 Task: Add in the project WolfTech a sprint 'Hyperspace'.
Action: Mouse moved to (268, 80)
Screenshot: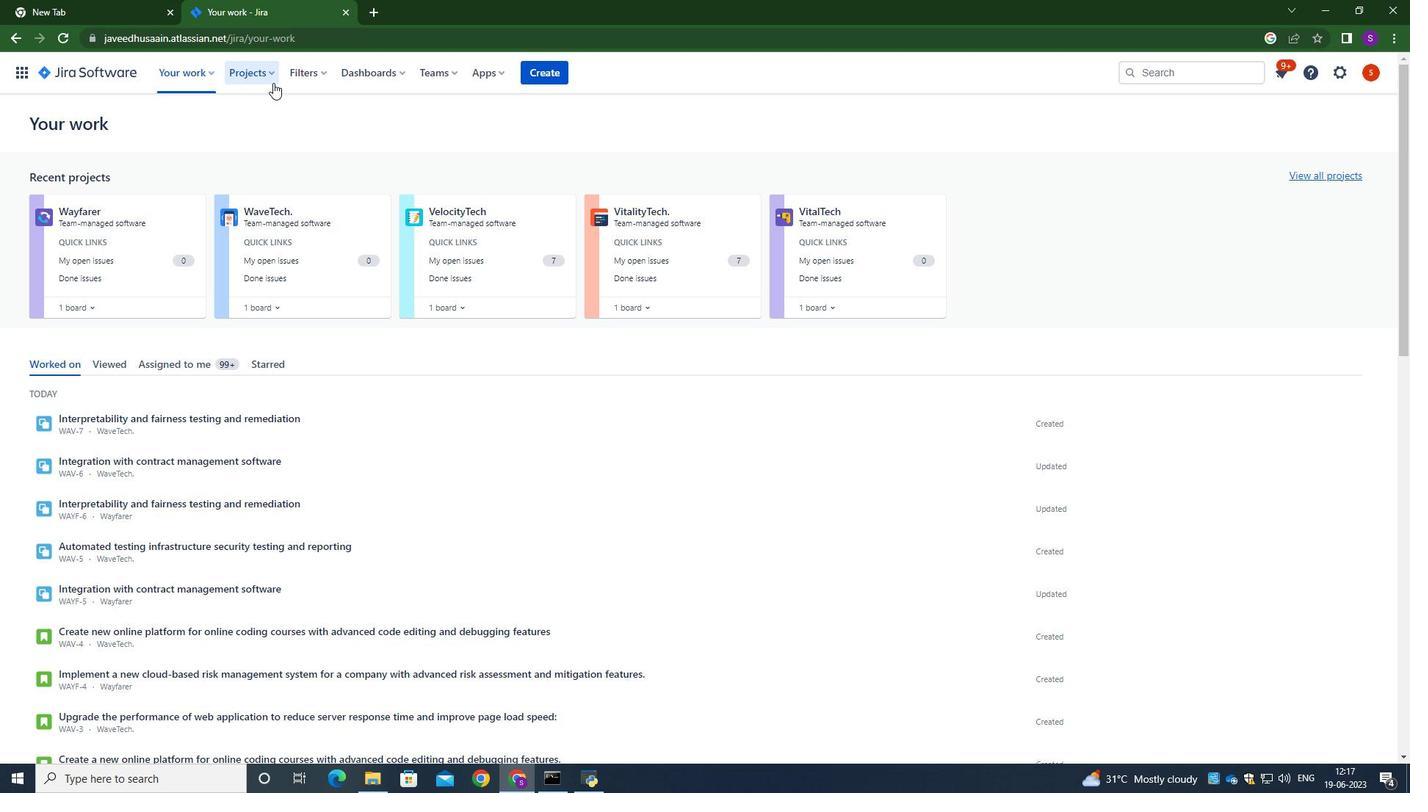
Action: Mouse pressed left at (268, 80)
Screenshot: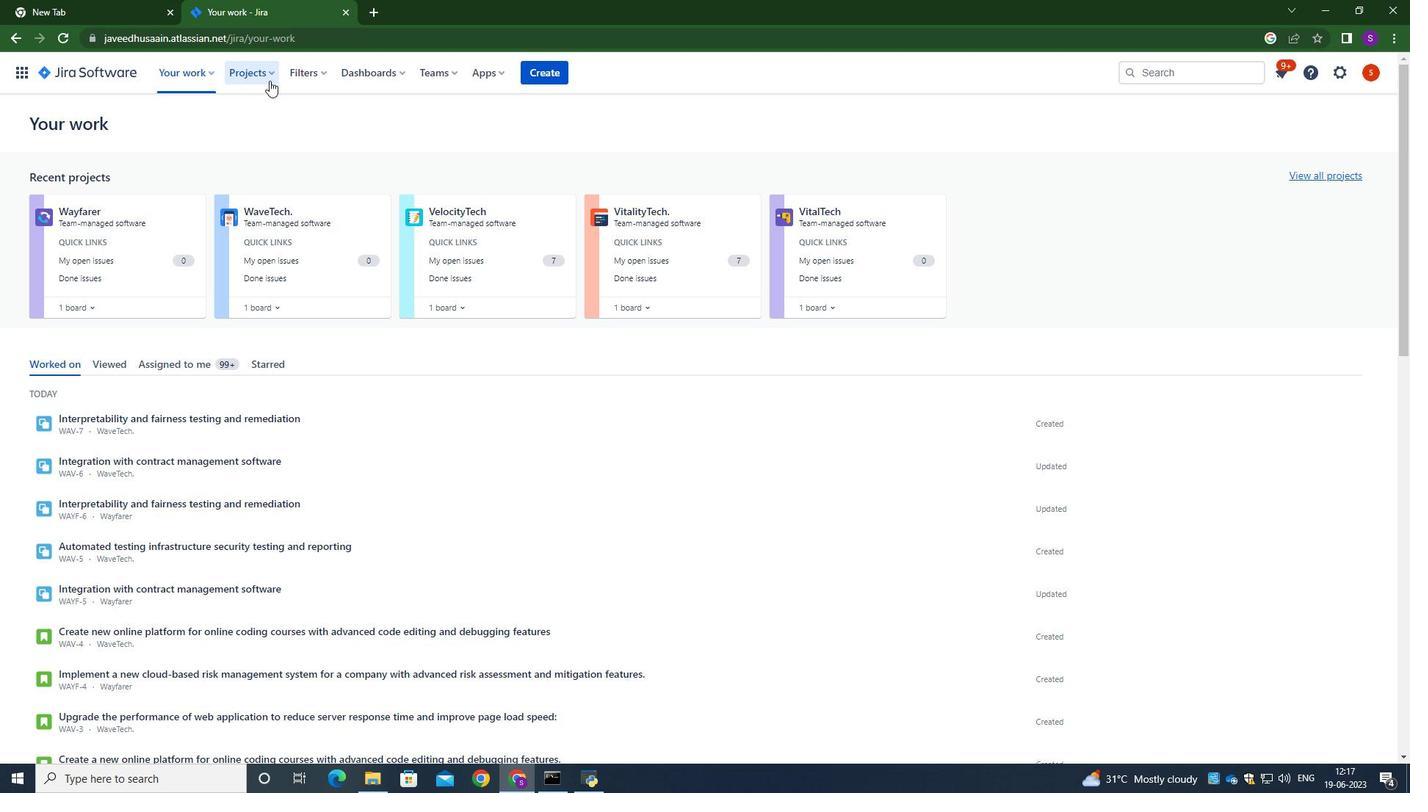 
Action: Mouse moved to (299, 152)
Screenshot: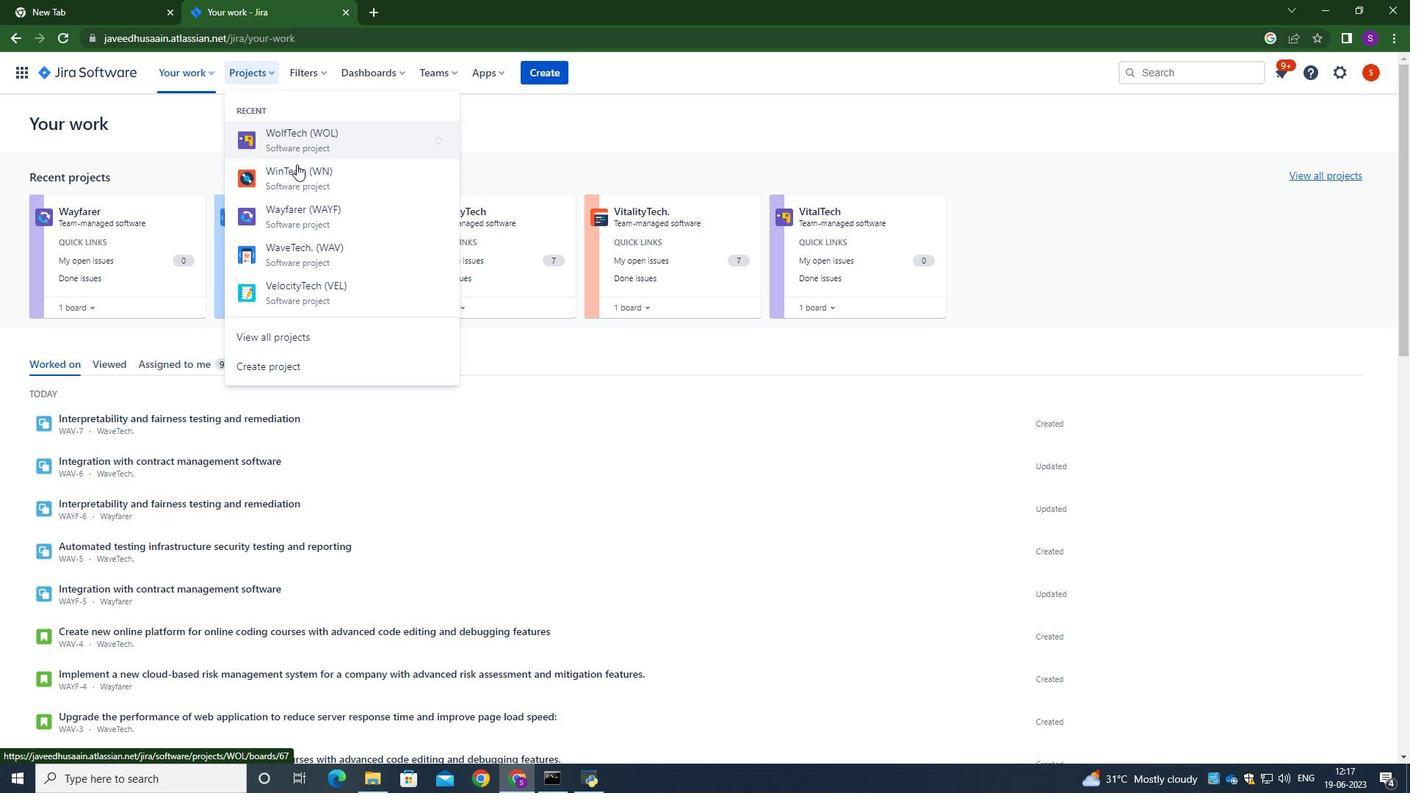 
Action: Mouse pressed left at (299, 152)
Screenshot: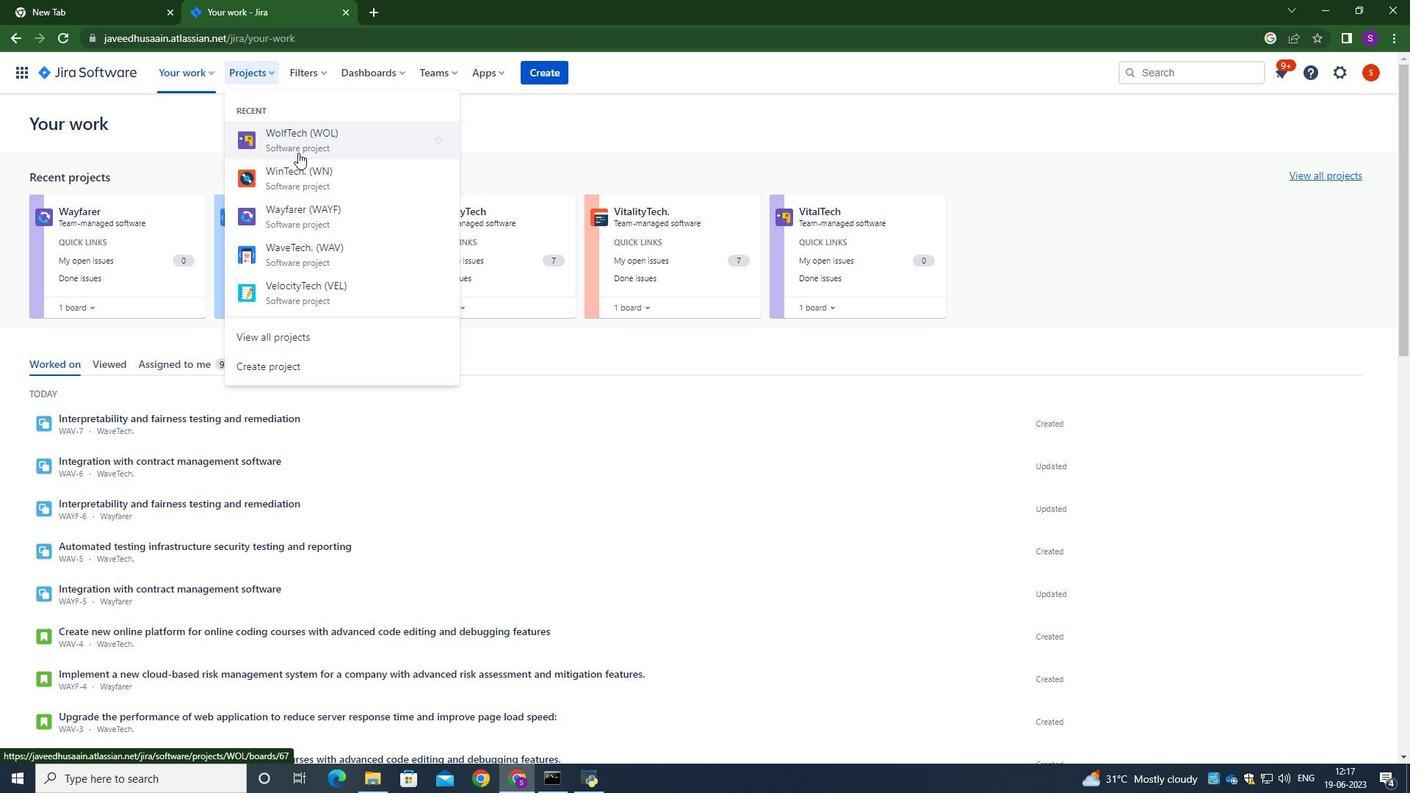 
Action: Mouse moved to (85, 229)
Screenshot: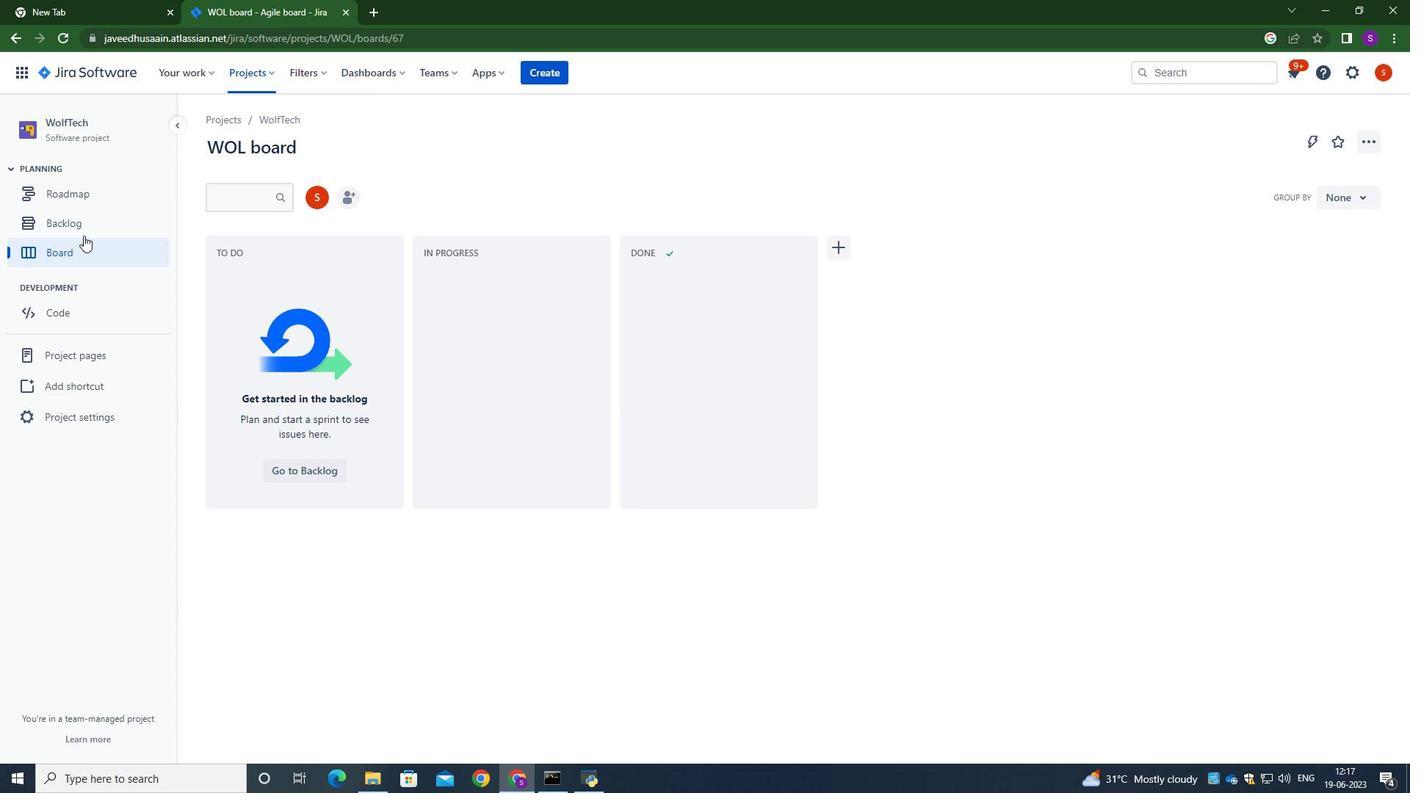 
Action: Mouse pressed left at (85, 229)
Screenshot: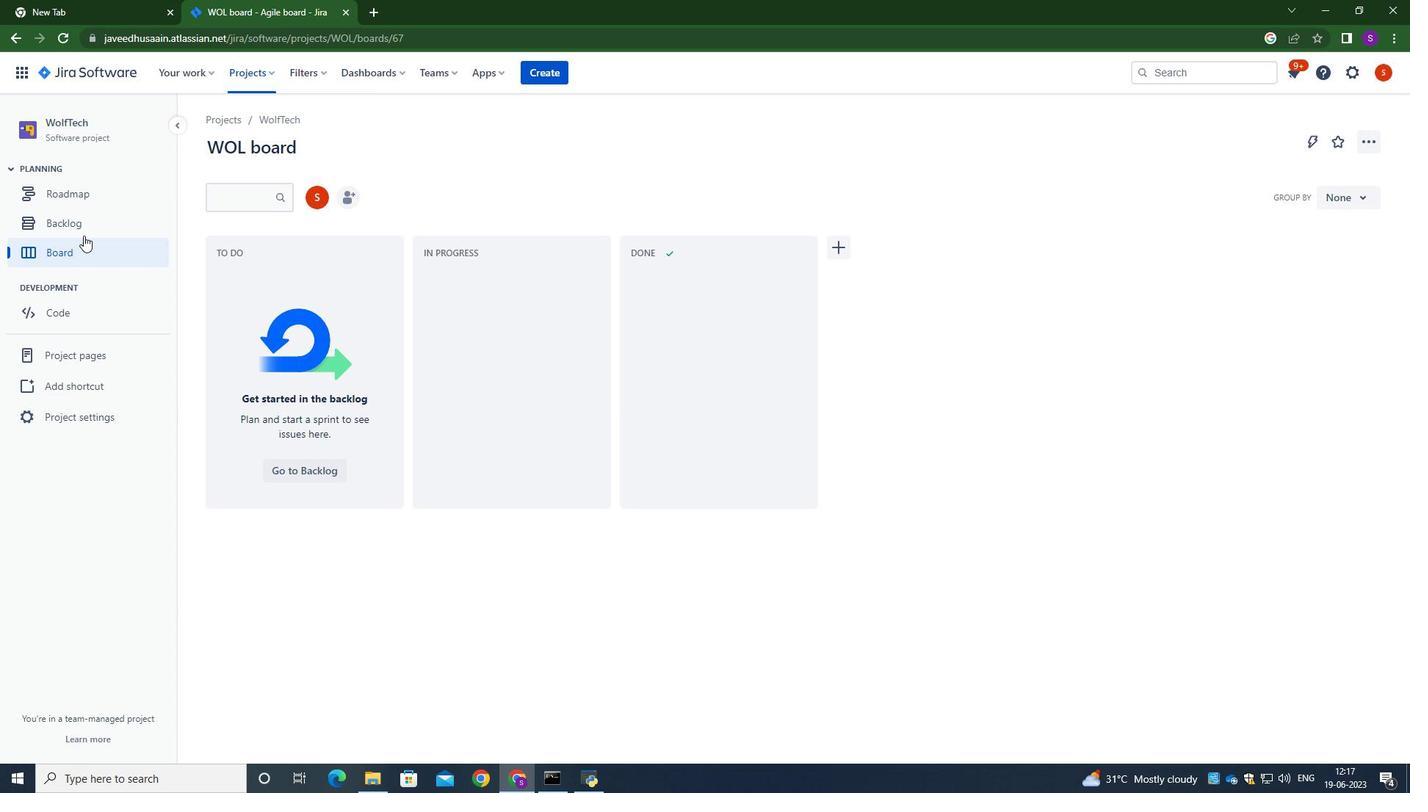 
Action: Mouse moved to (457, 276)
Screenshot: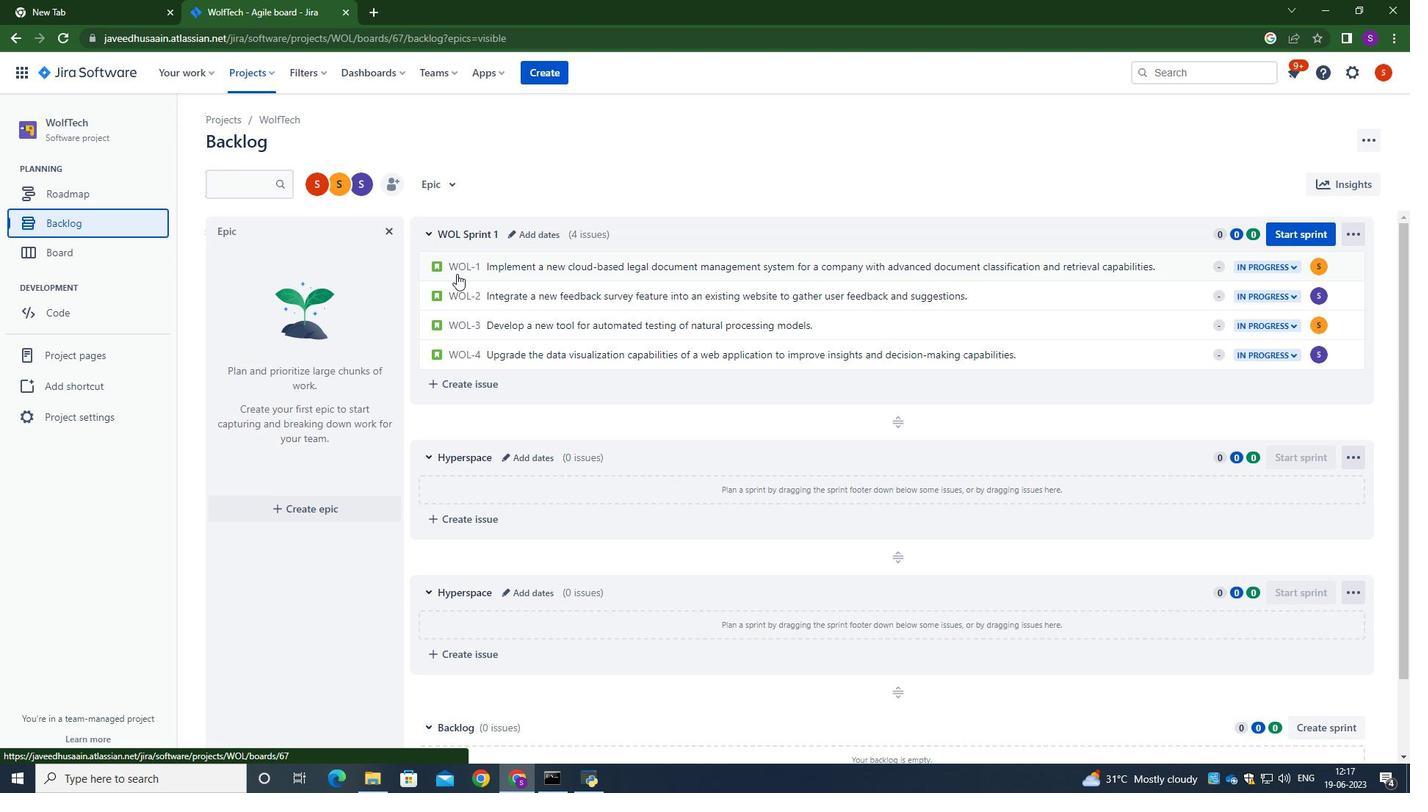 
Action: Mouse scrolled (457, 276) with delta (0, 0)
Screenshot: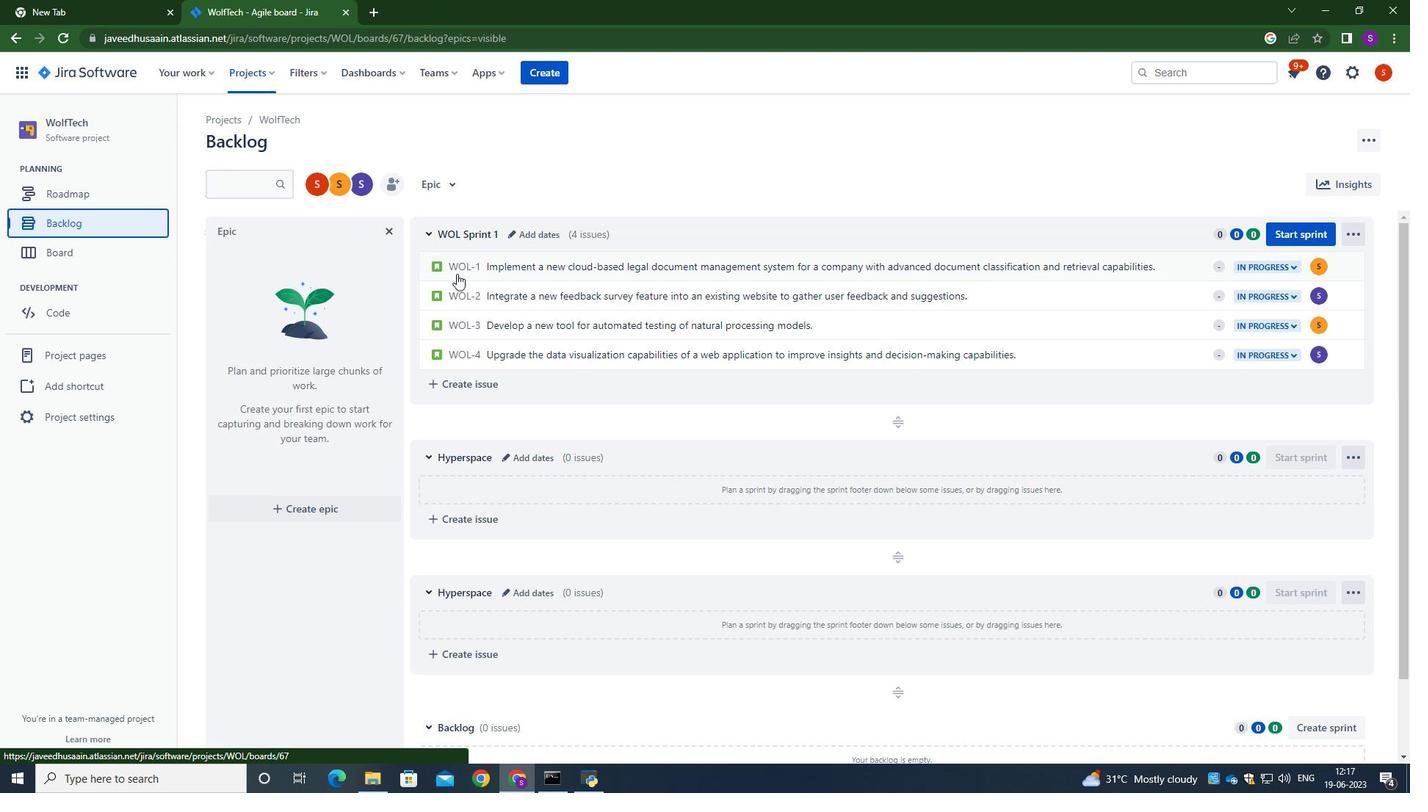 
Action: Mouse moved to (458, 277)
Screenshot: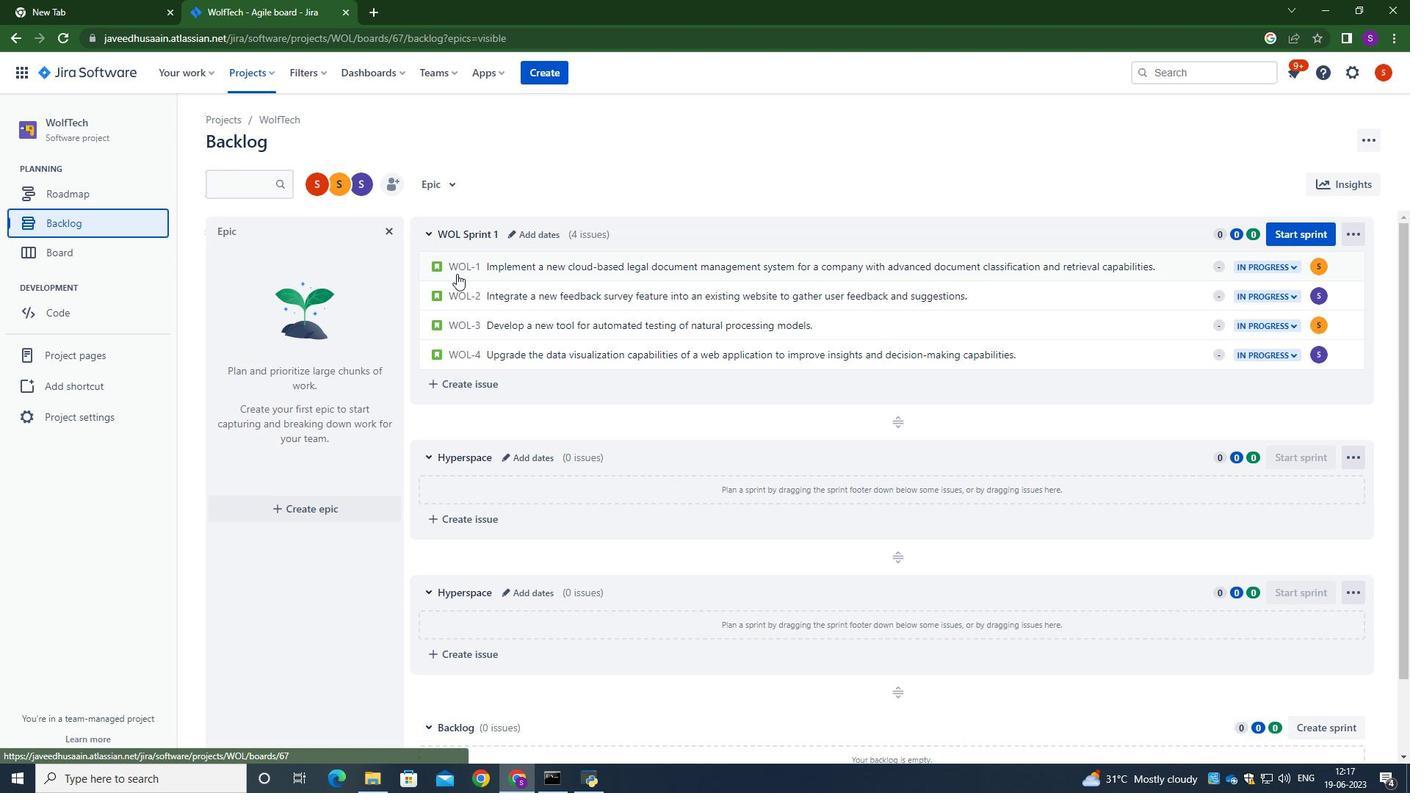 
Action: Mouse scrolled (458, 276) with delta (0, 0)
Screenshot: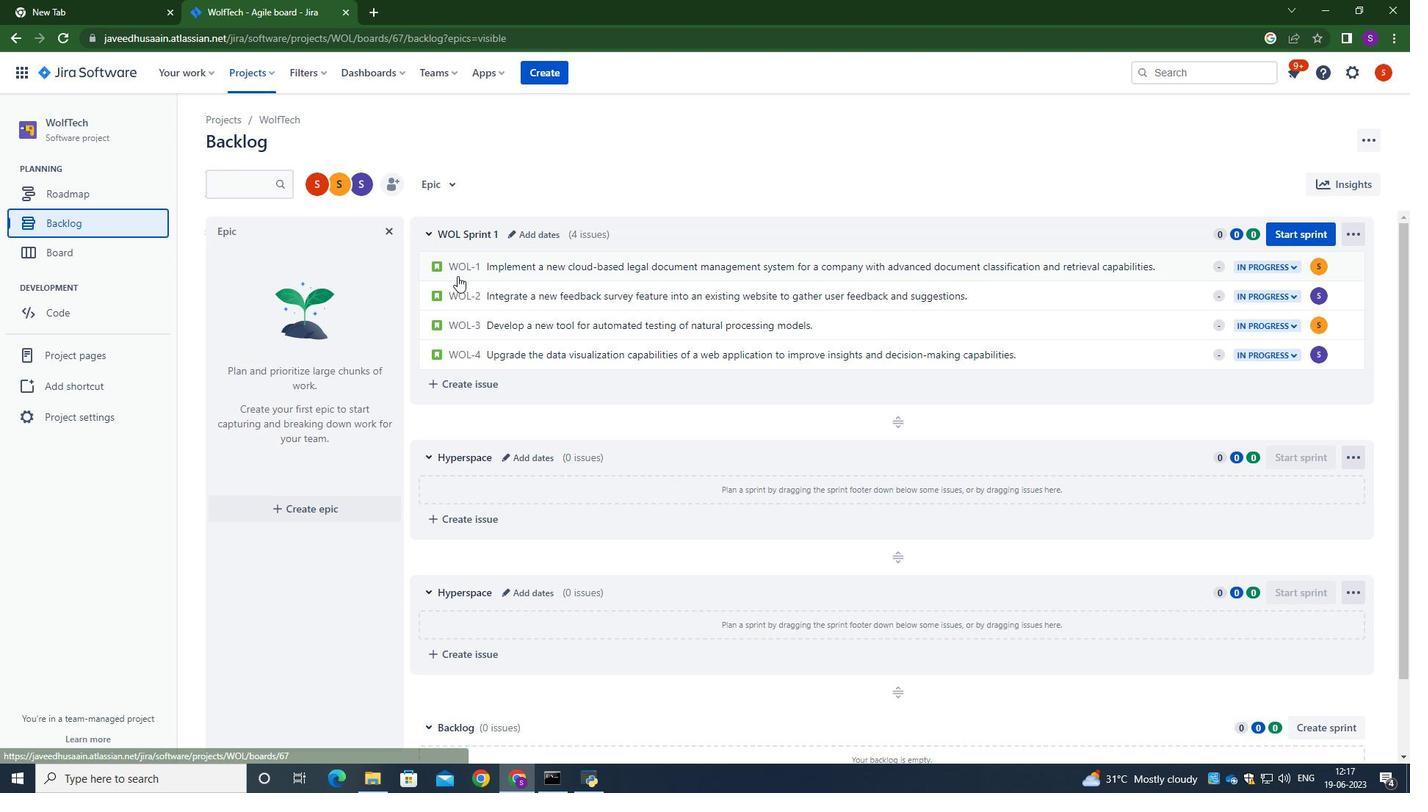 
Action: Mouse scrolled (458, 276) with delta (0, 0)
Screenshot: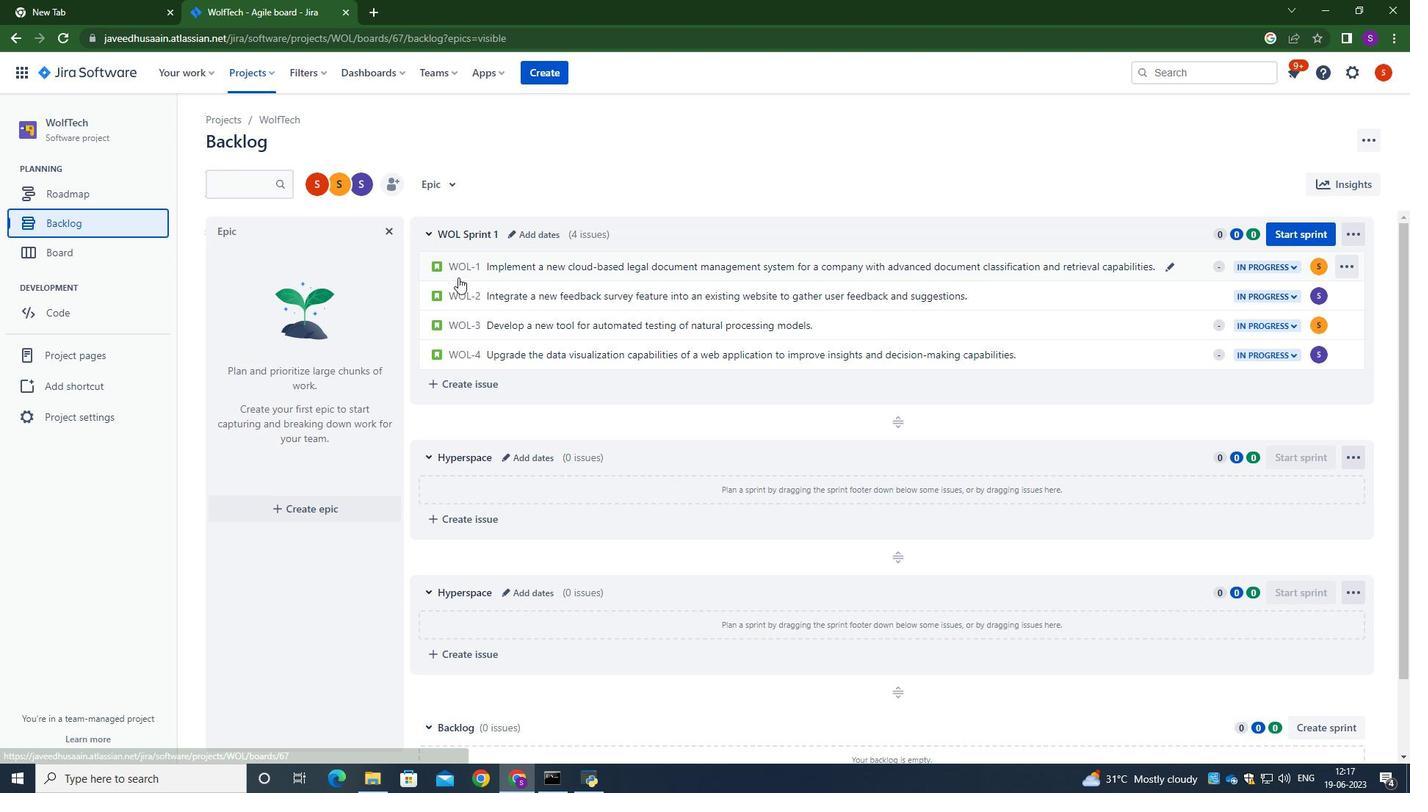 
Action: Mouse moved to (465, 292)
Screenshot: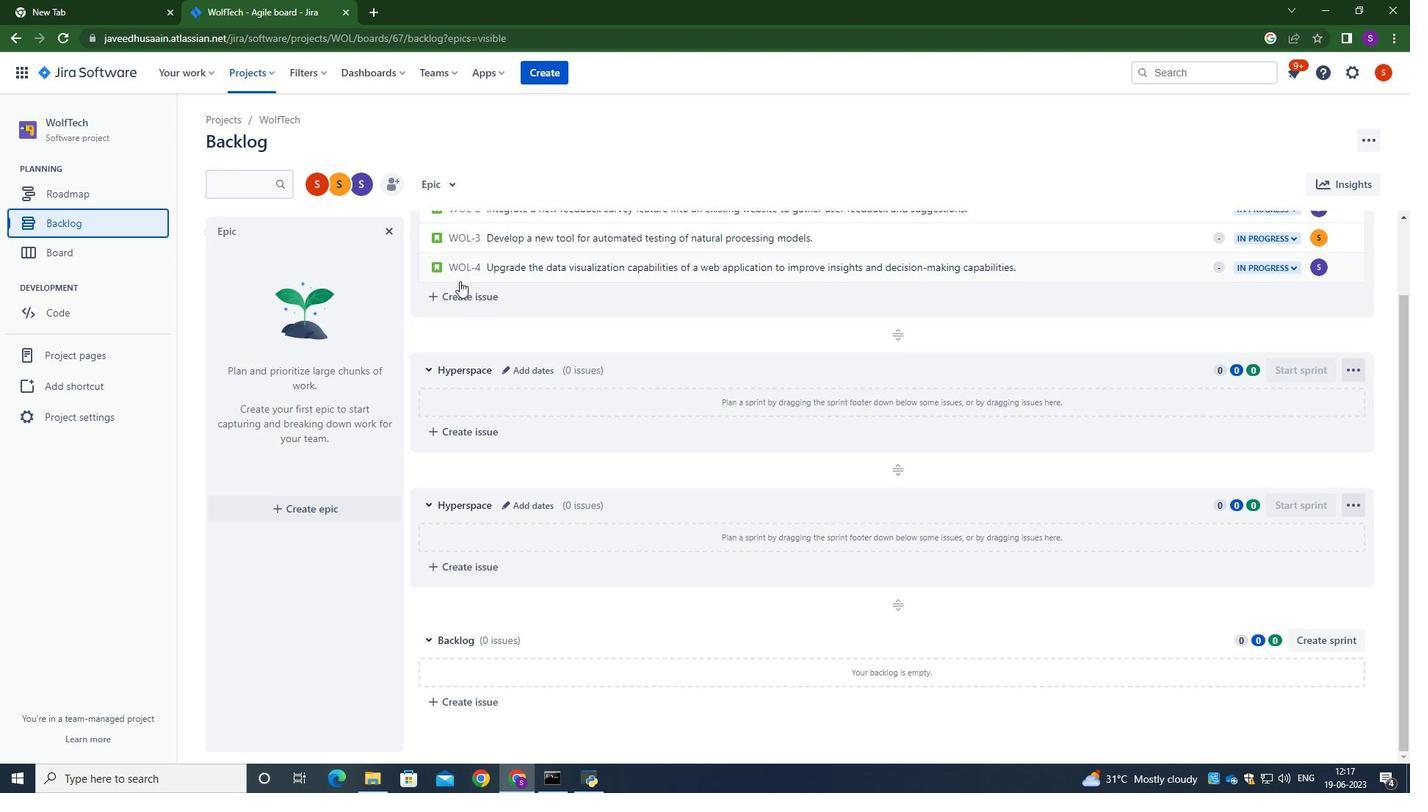
Action: Mouse scrolled (465, 291) with delta (0, 0)
Screenshot: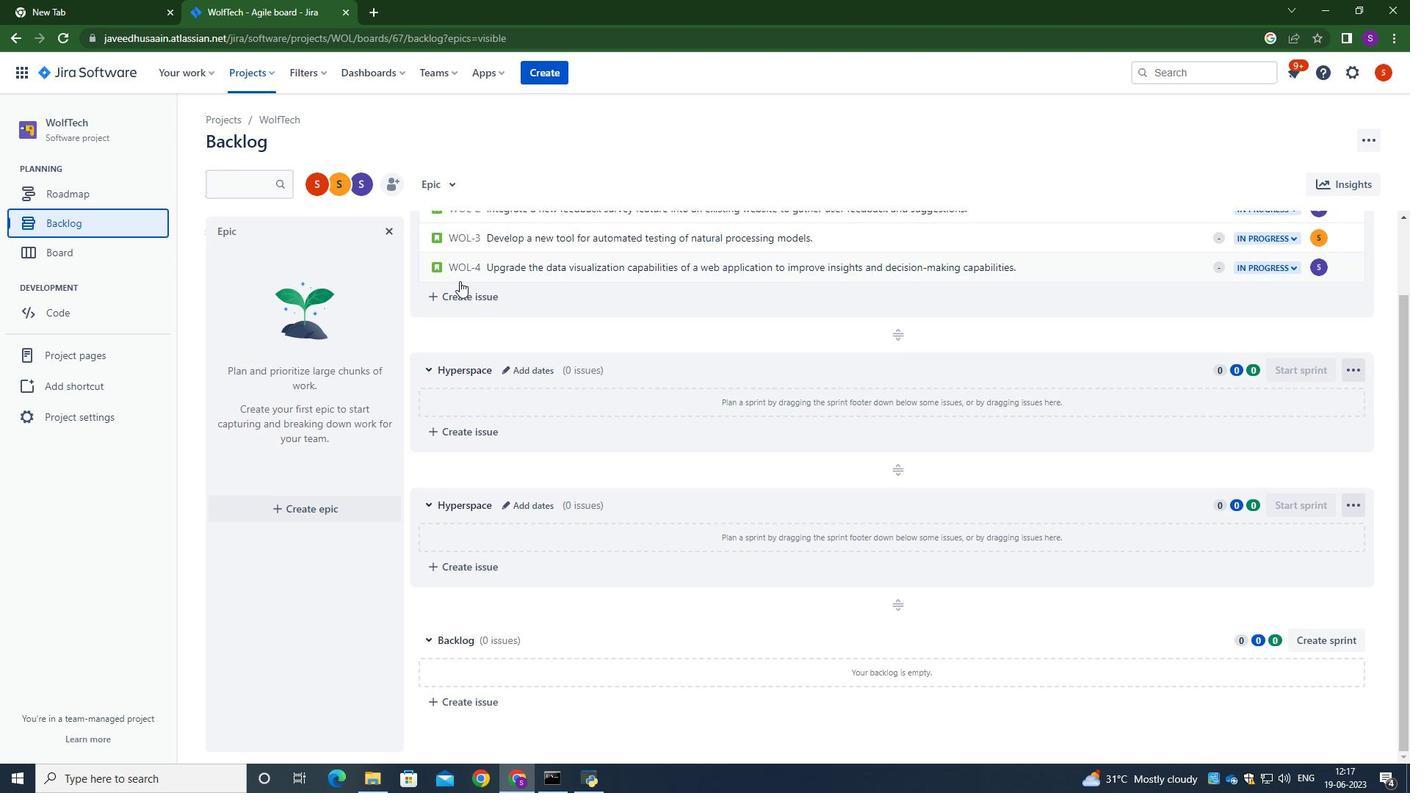 
Action: Mouse moved to (468, 296)
Screenshot: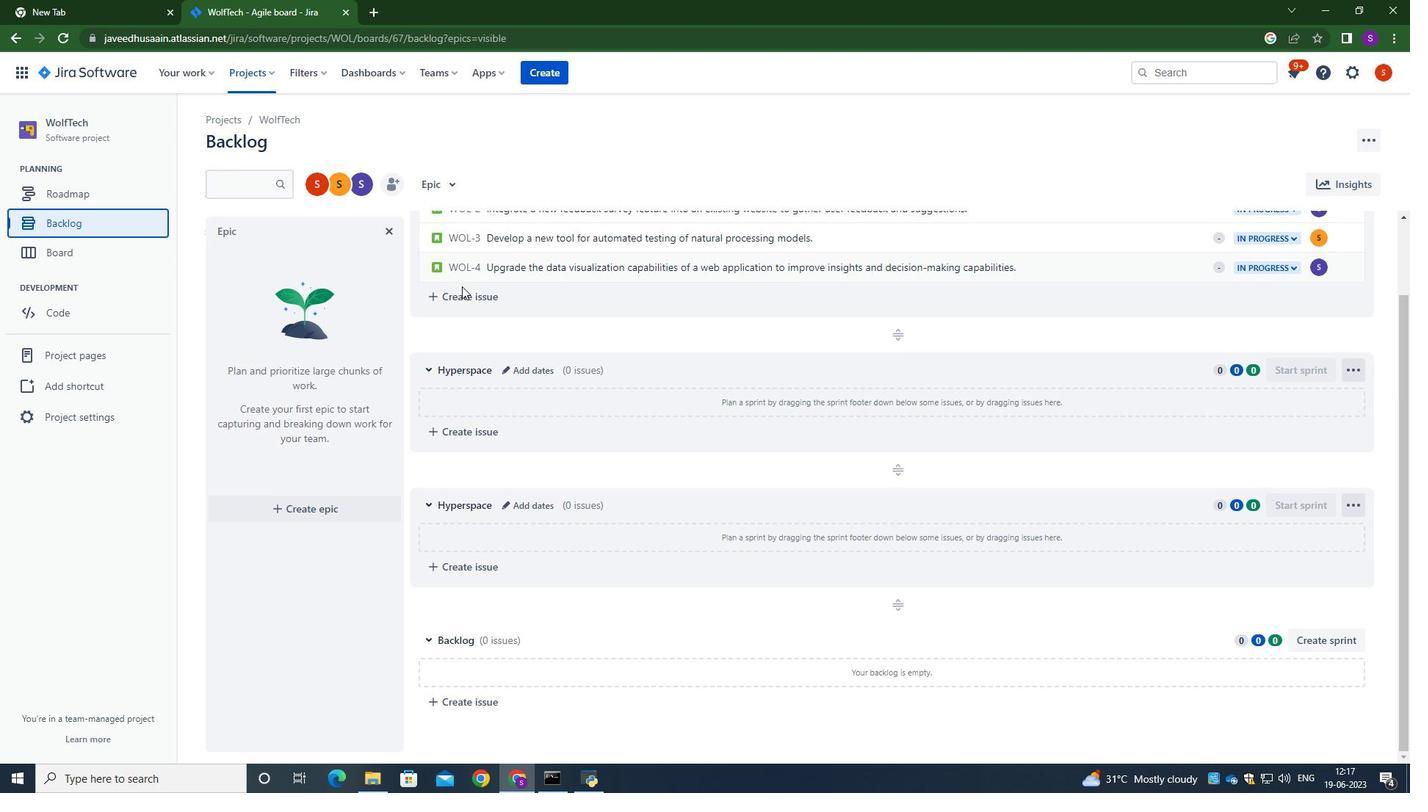 
Action: Mouse scrolled (468, 296) with delta (0, 0)
Screenshot: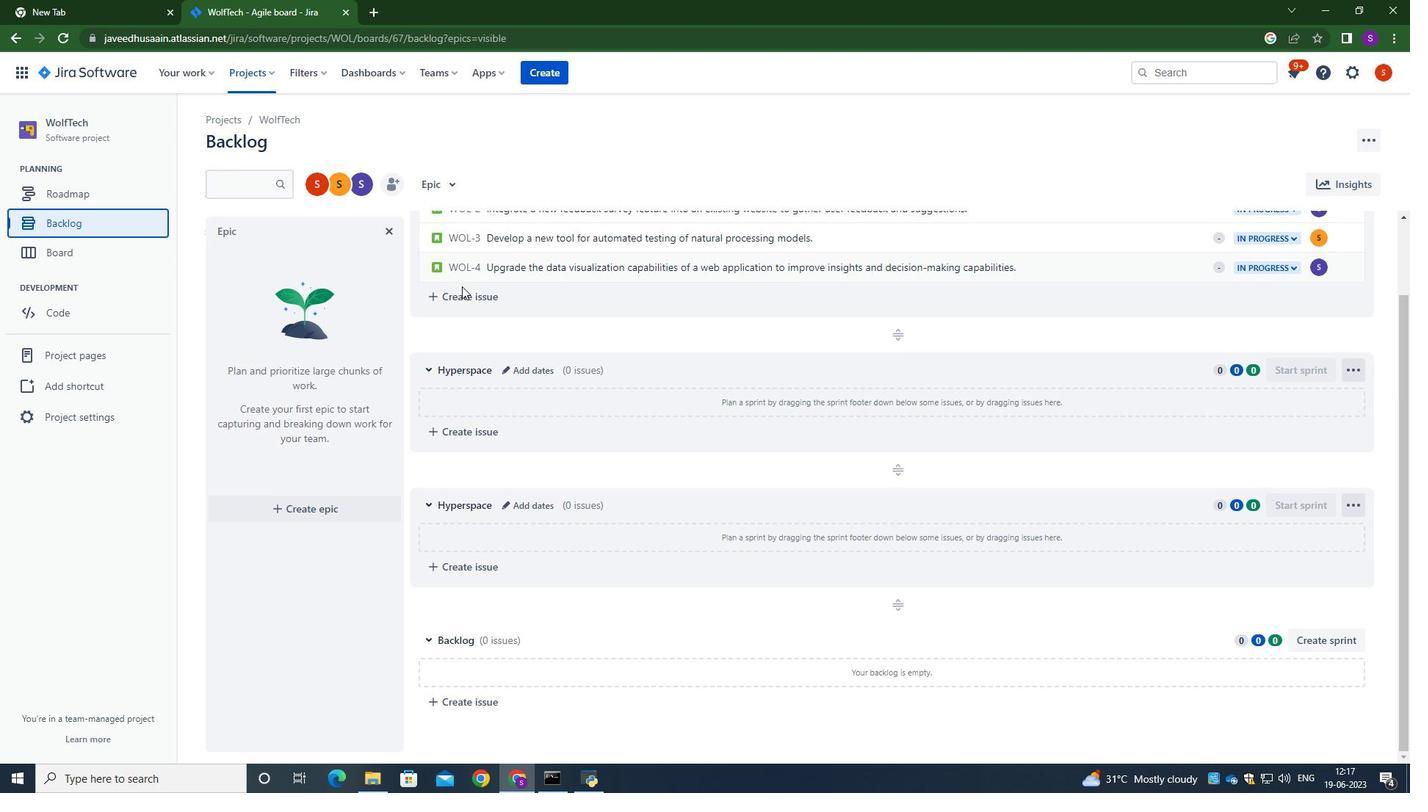 
Action: Mouse moved to (1325, 639)
Screenshot: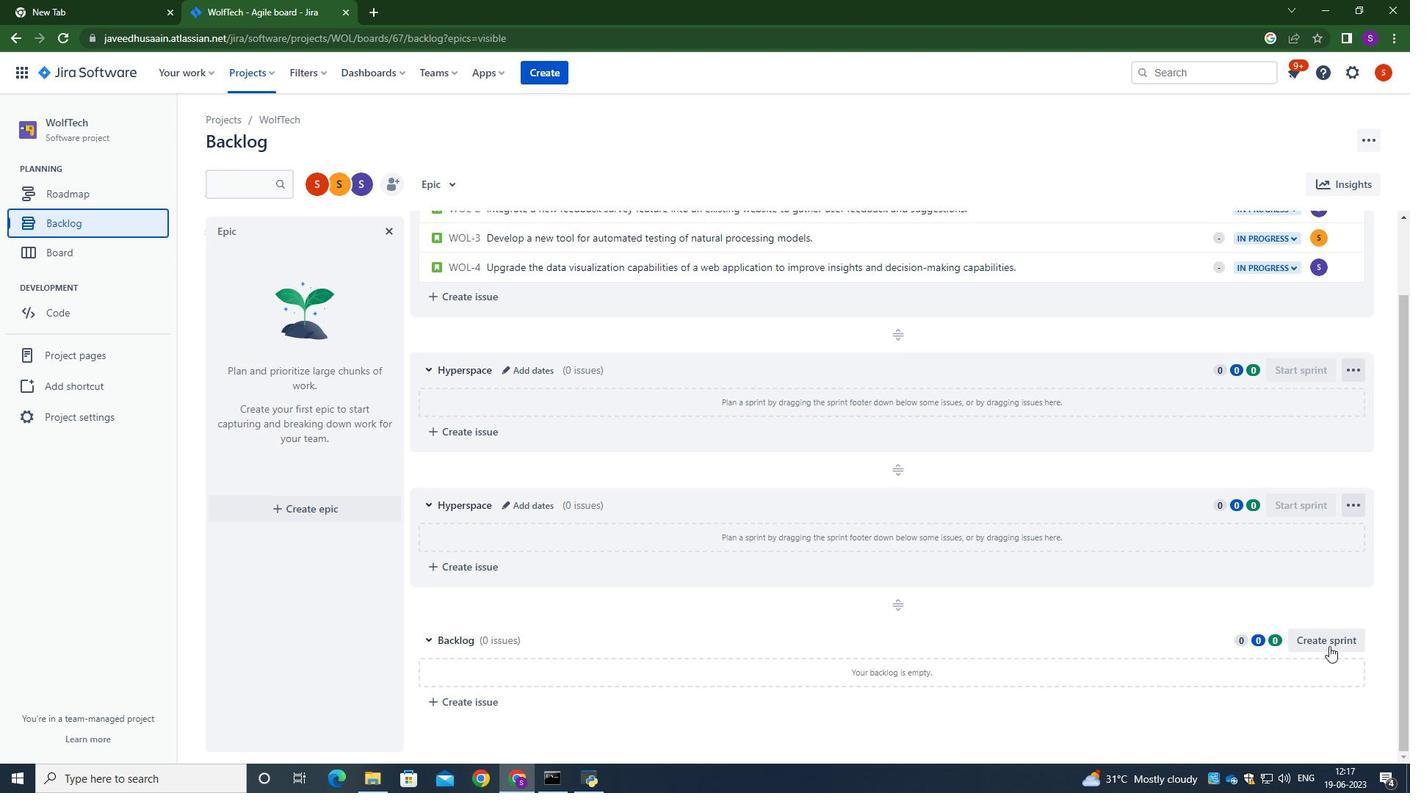 
Action: Mouse pressed left at (1325, 639)
Screenshot: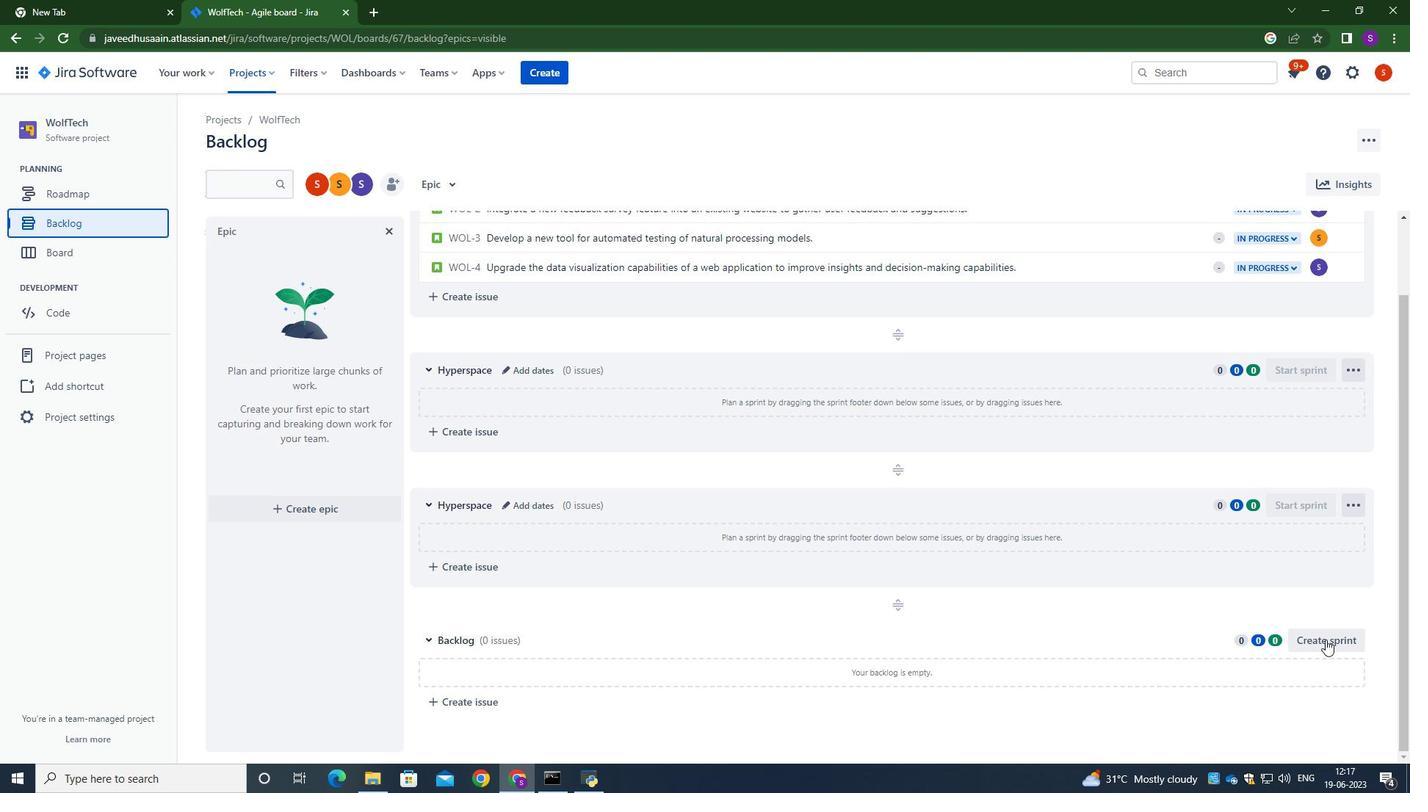 
Action: Mouse moved to (518, 642)
Screenshot: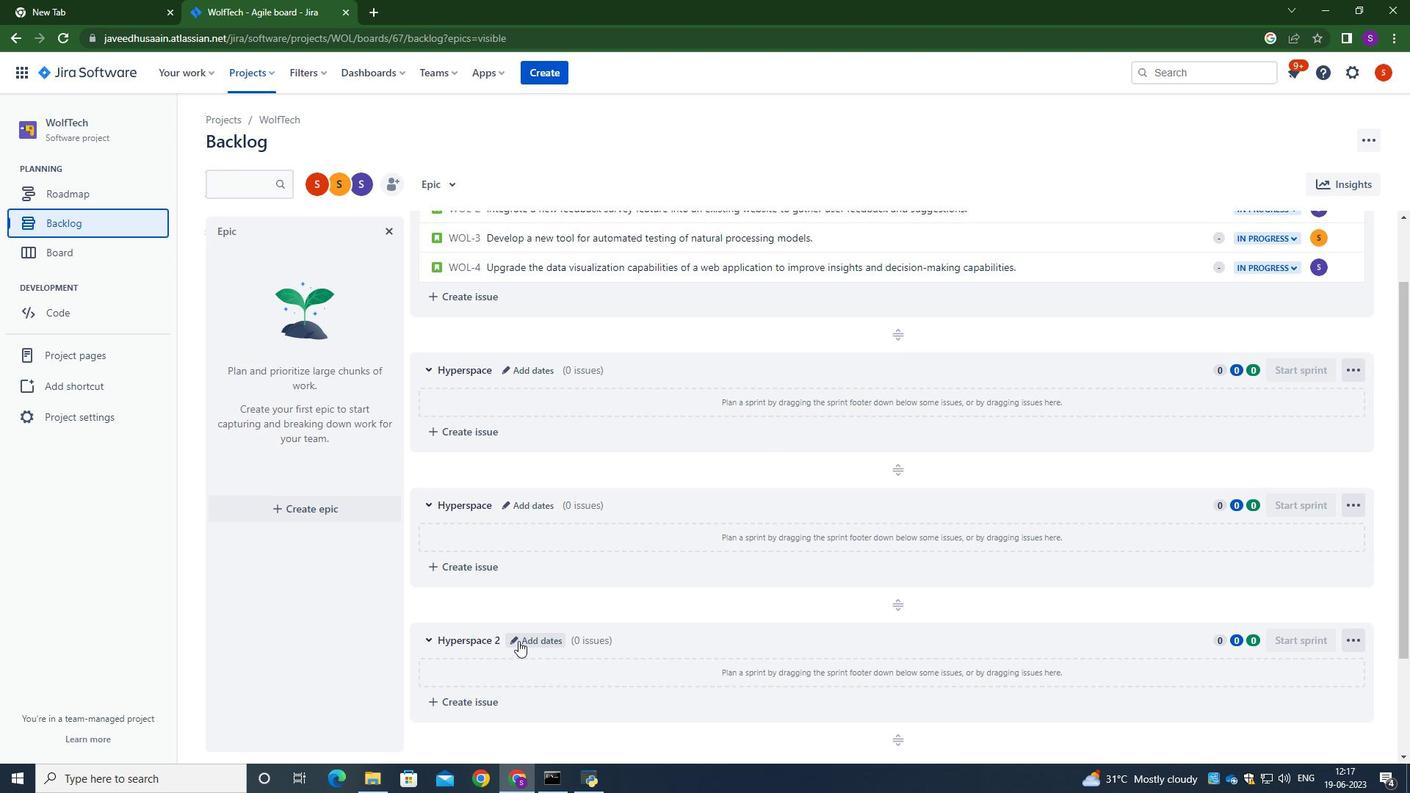 
Action: Mouse pressed left at (518, 642)
Screenshot: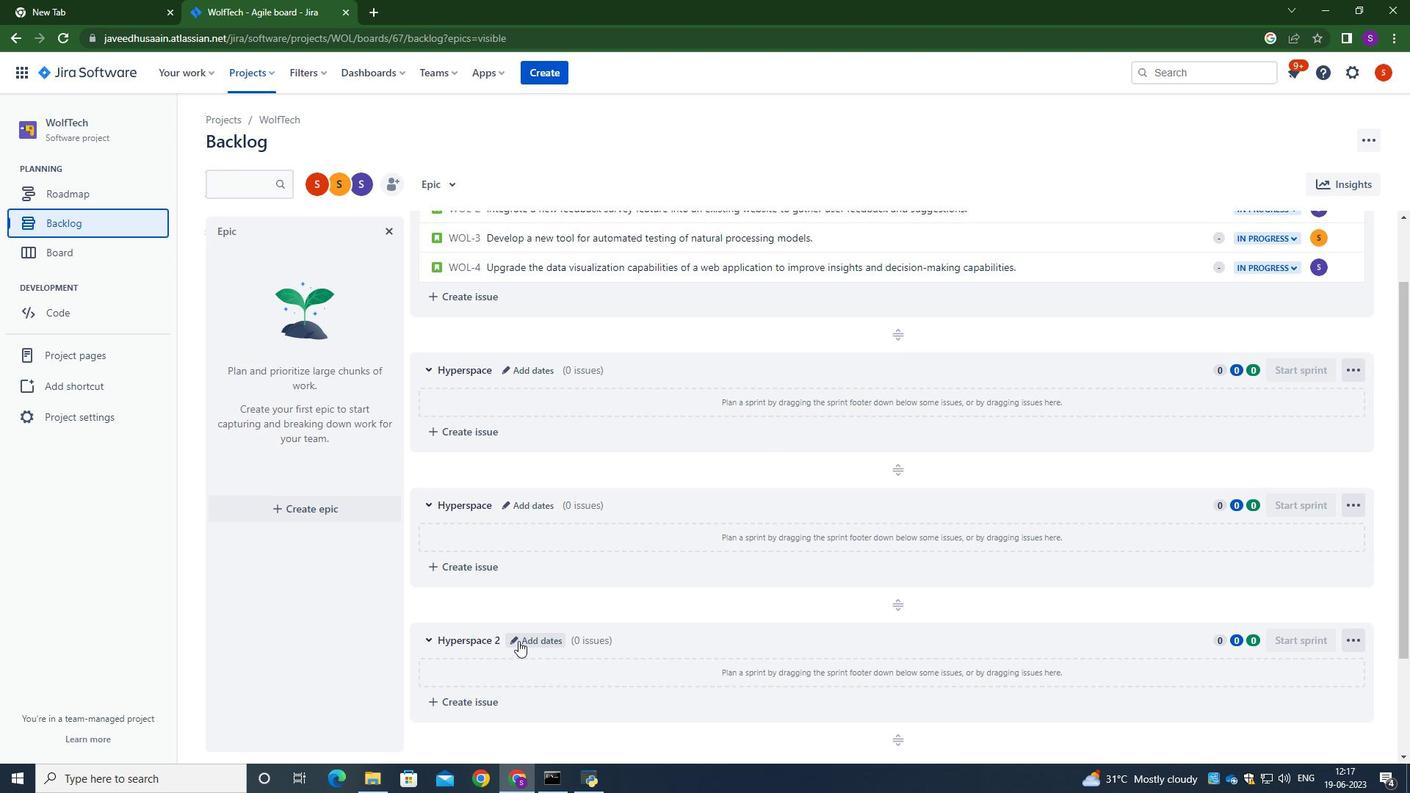 
Action: Mouse moved to (613, 174)
Screenshot: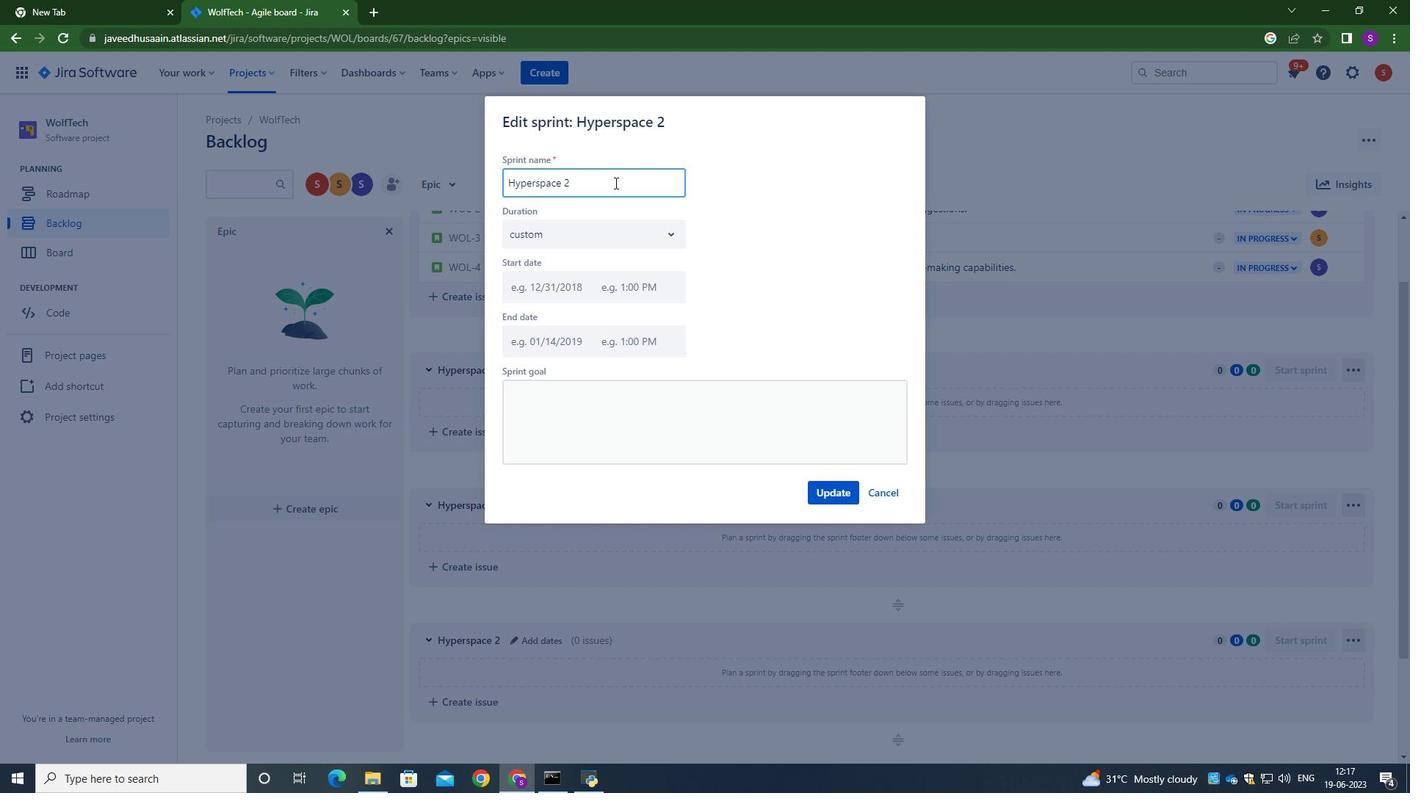 
Action: Key pressed <Key.backspace><Key.backspace><Key.backspace>e
Screenshot: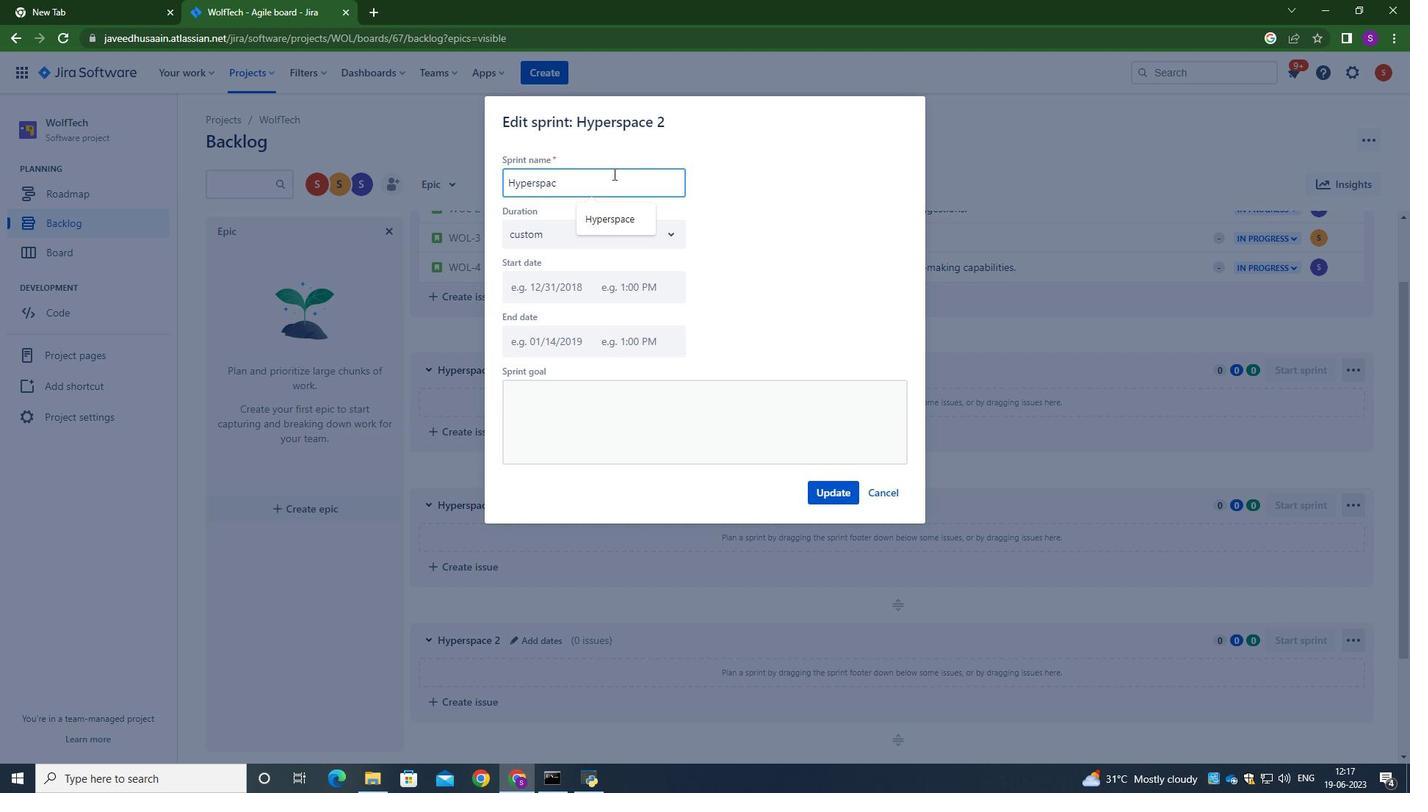 
Action: Mouse moved to (820, 502)
Screenshot: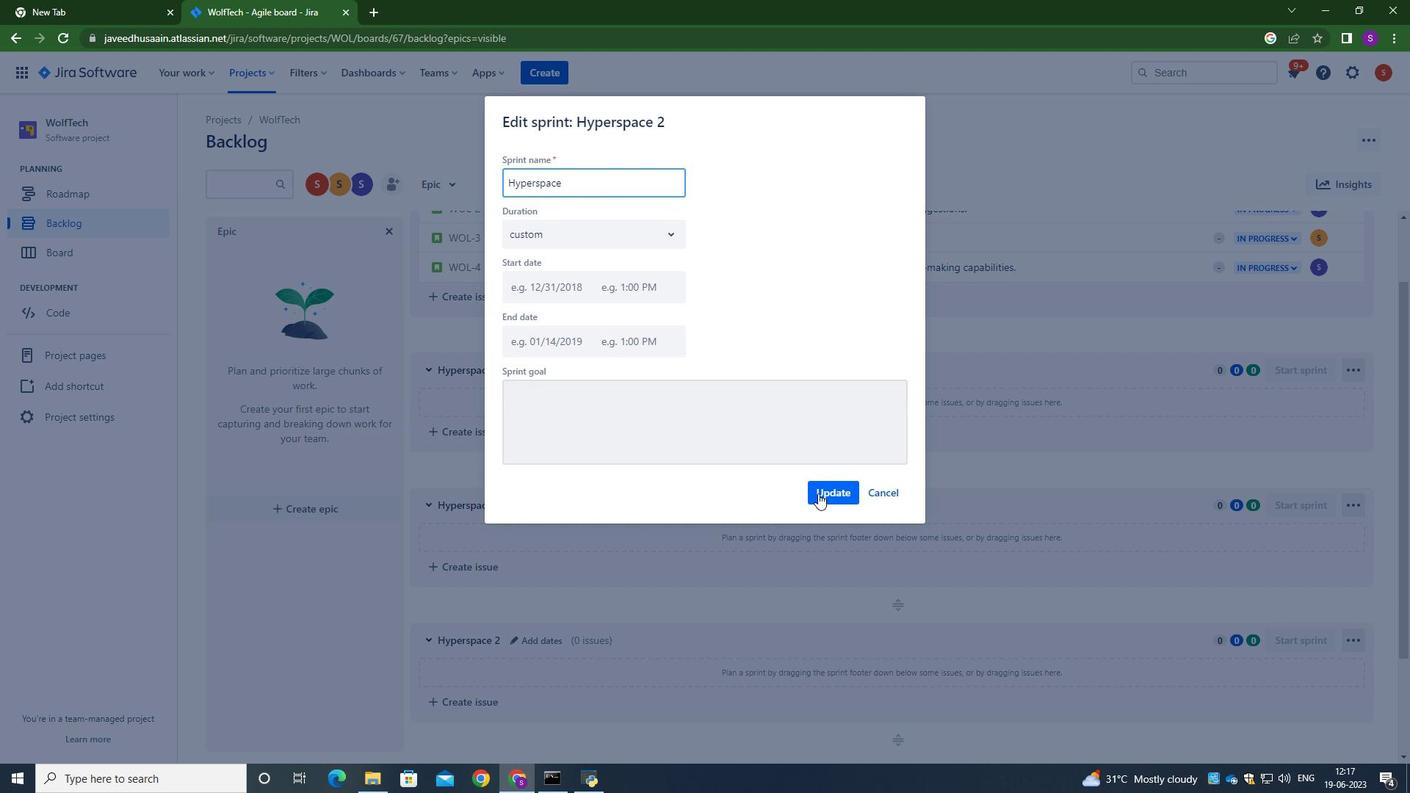 
Action: Mouse pressed left at (820, 502)
Screenshot: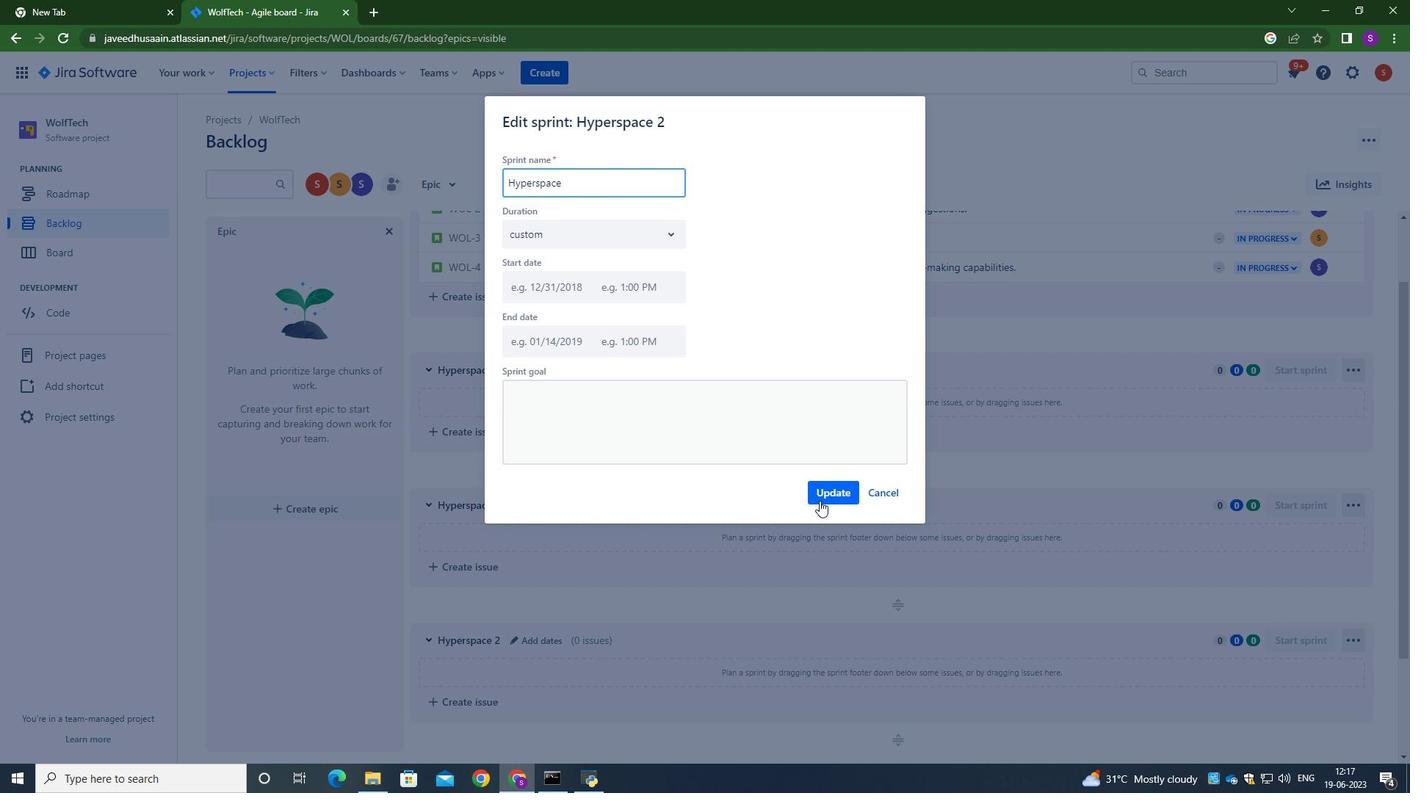 
Action: Mouse moved to (991, 401)
Screenshot: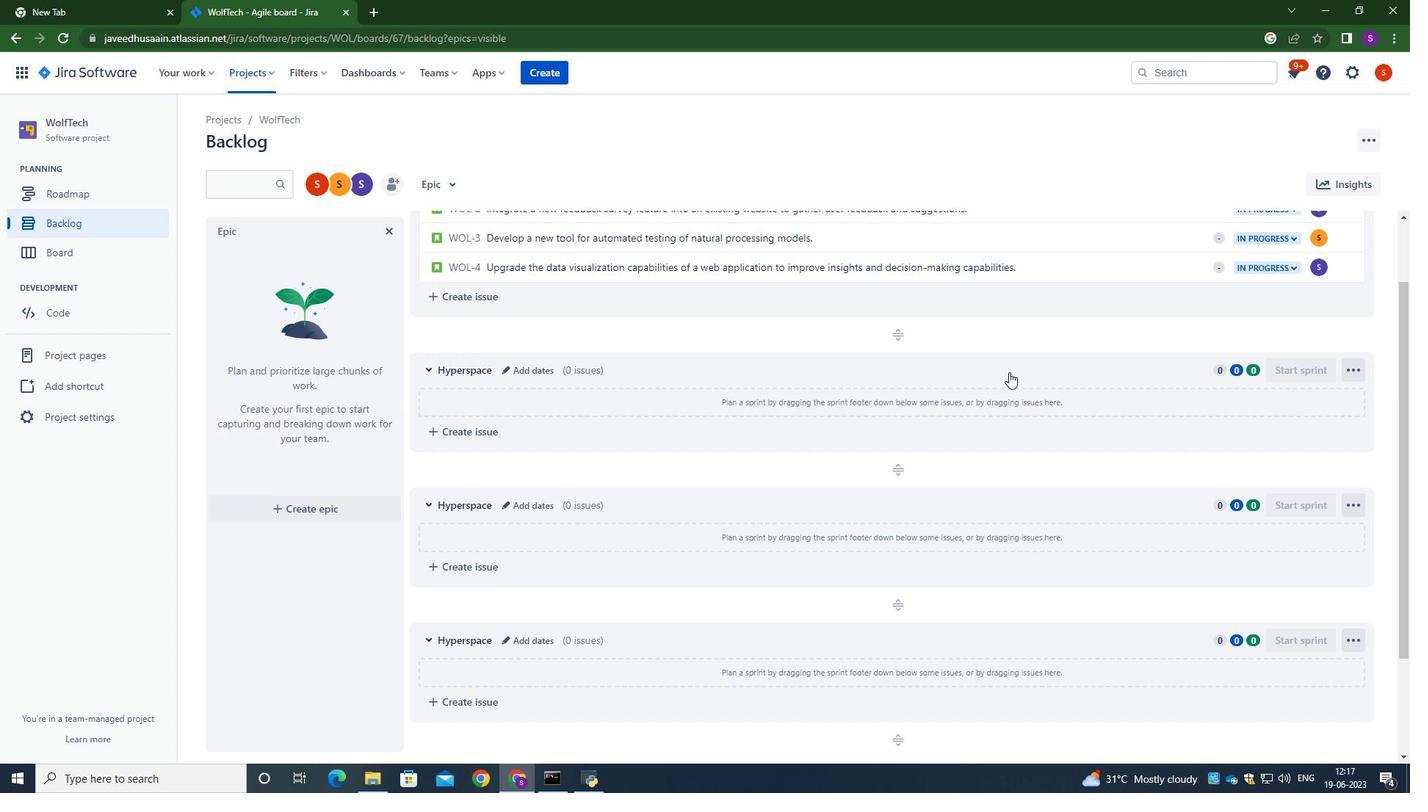 
Action: Mouse scrolled (991, 400) with delta (0, 0)
Screenshot: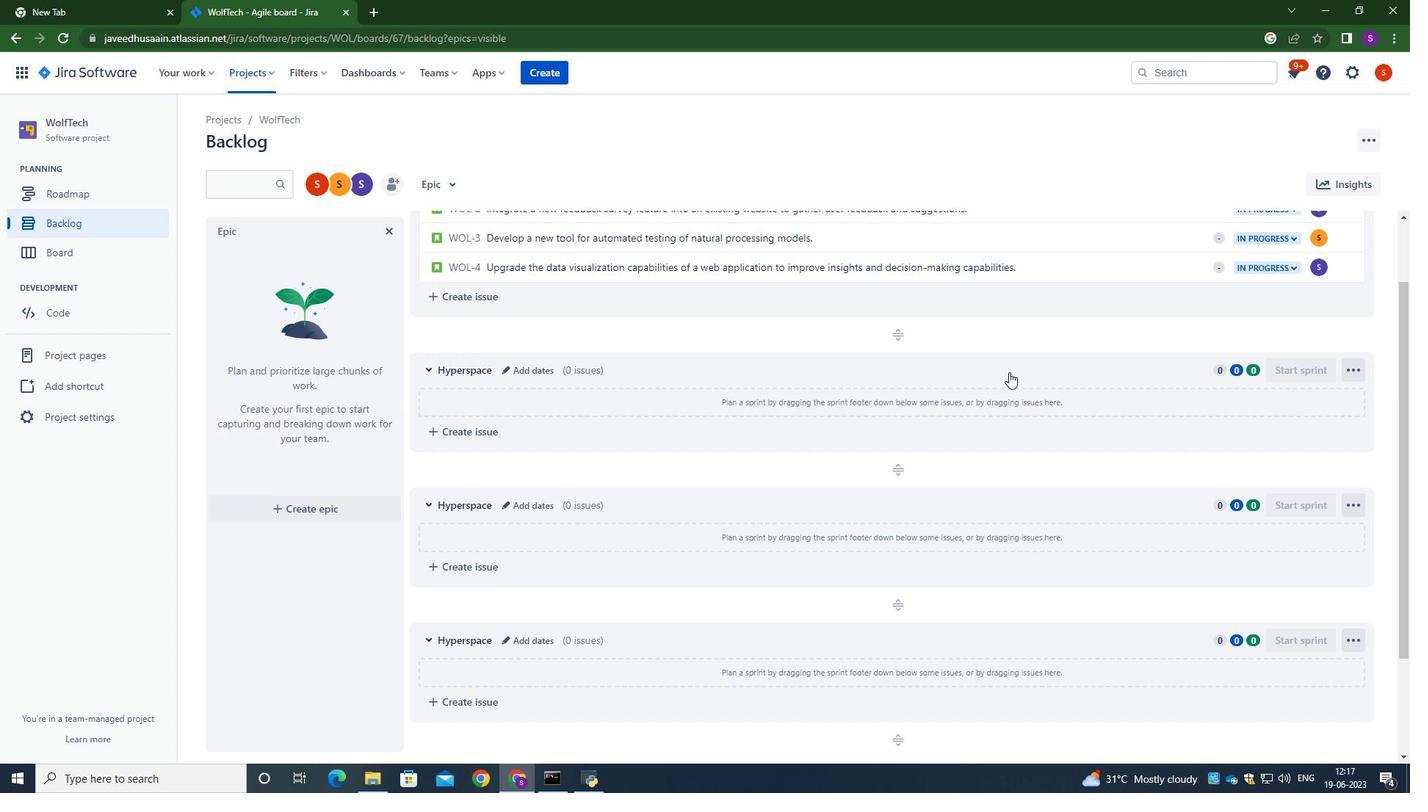 
Action: Mouse moved to (979, 416)
Screenshot: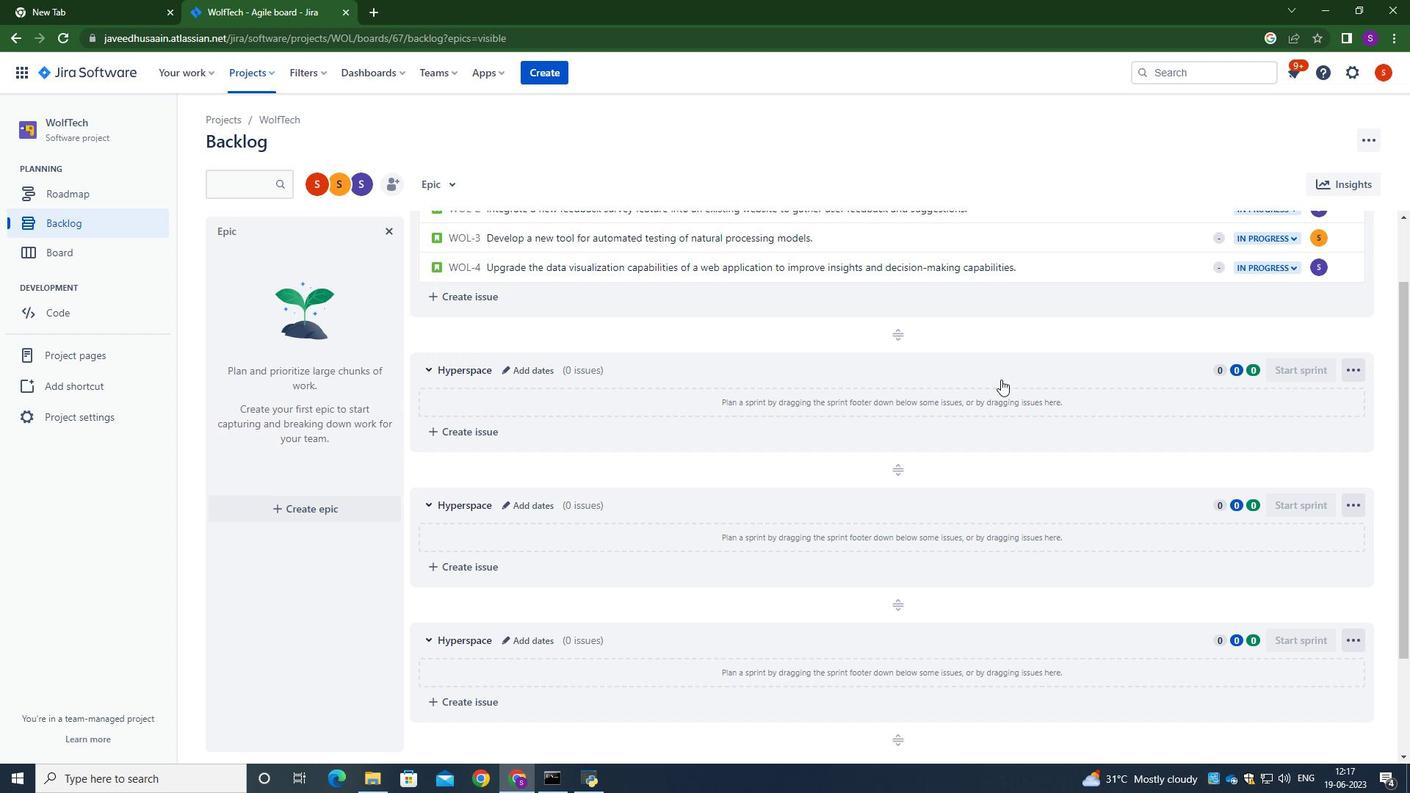 
Action: Mouse scrolled (979, 415) with delta (0, 0)
Screenshot: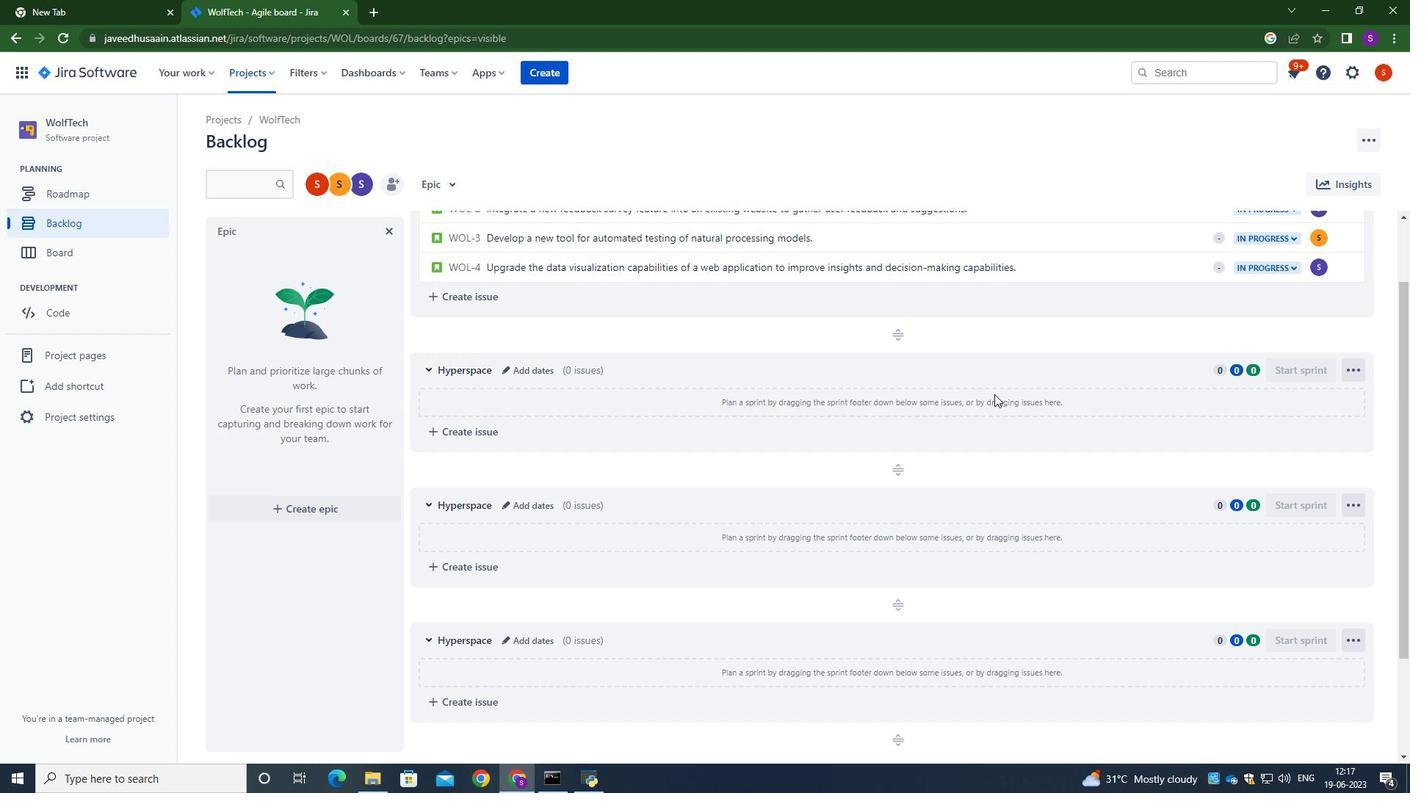 
Action: Mouse moved to (977, 418)
Screenshot: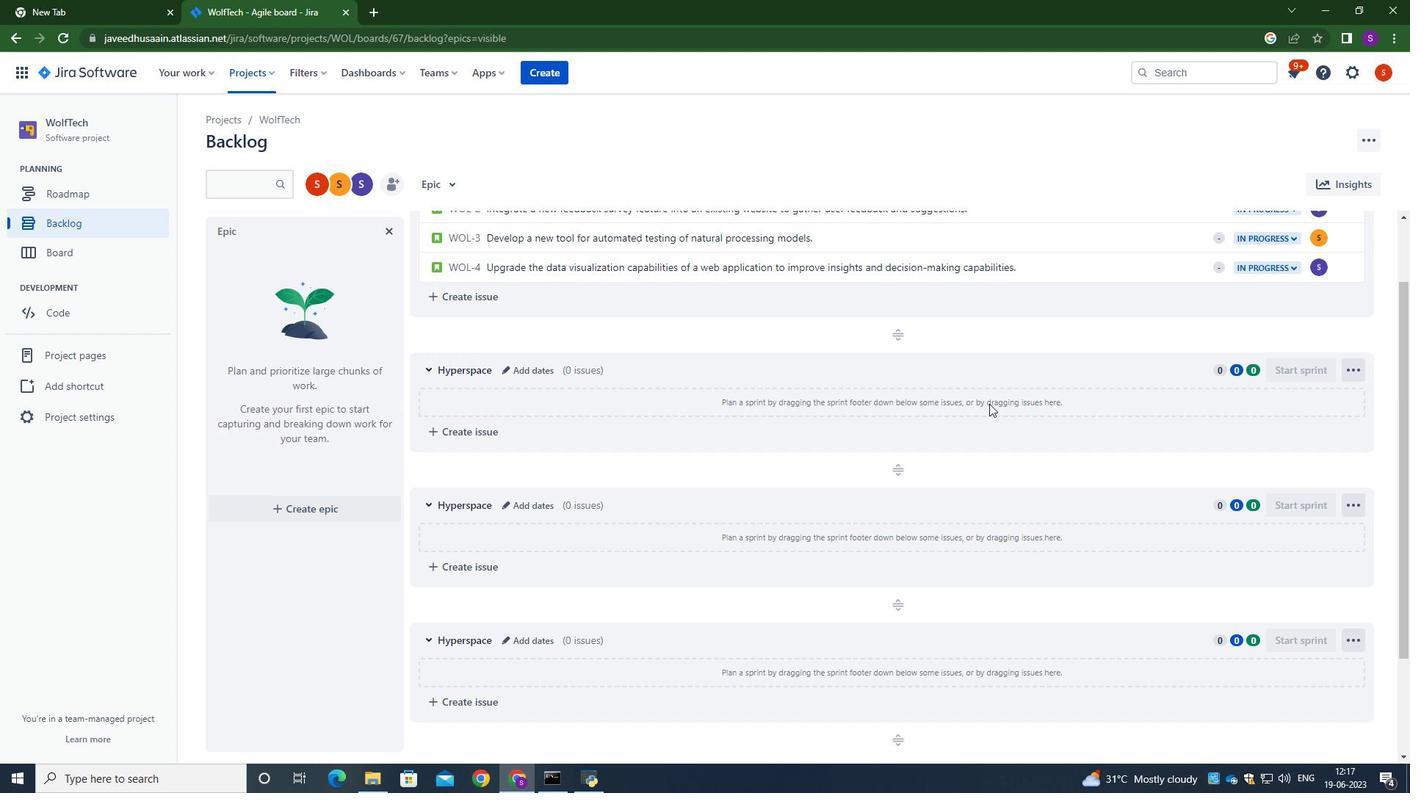 
Action: Mouse scrolled (977, 417) with delta (0, 0)
Screenshot: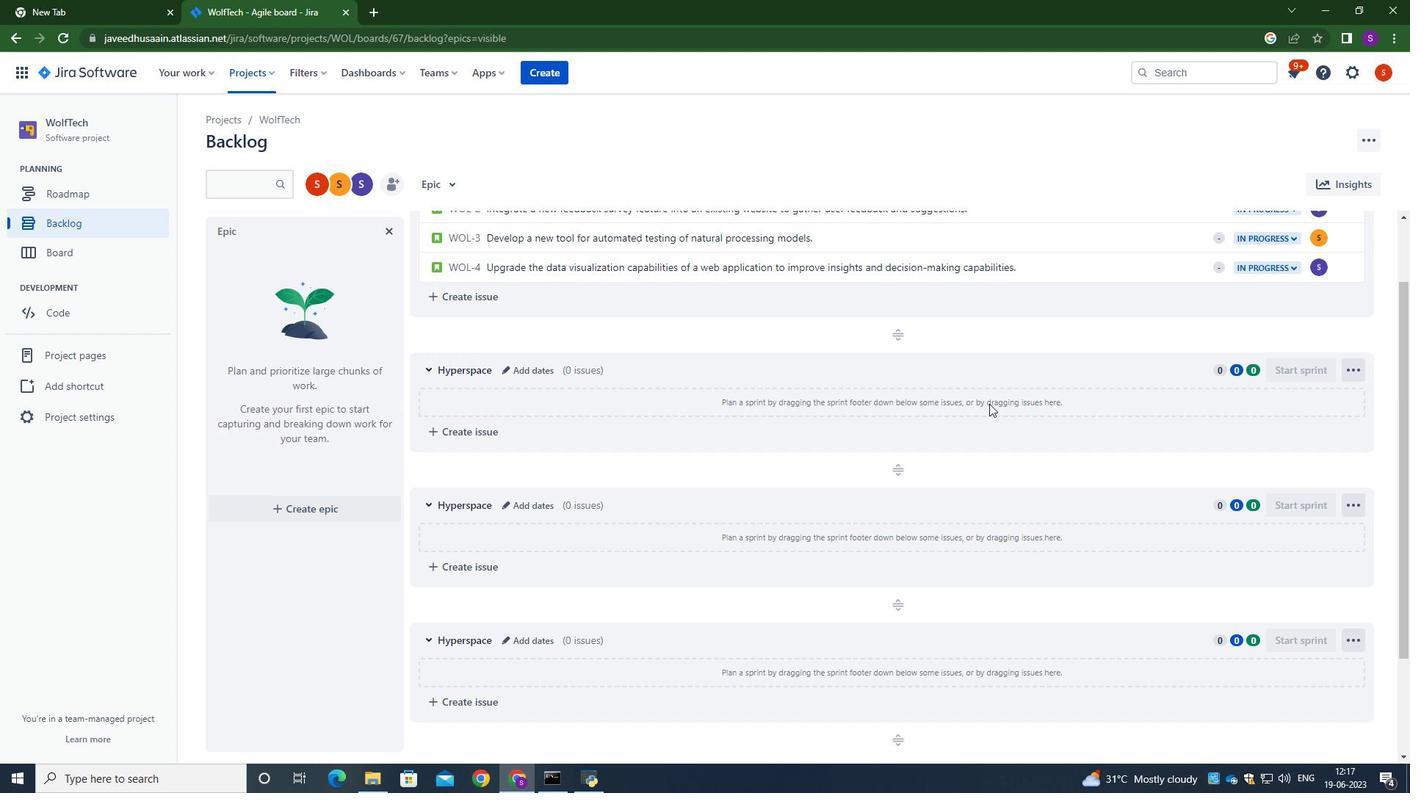 
Action: Mouse moved to (977, 419)
Screenshot: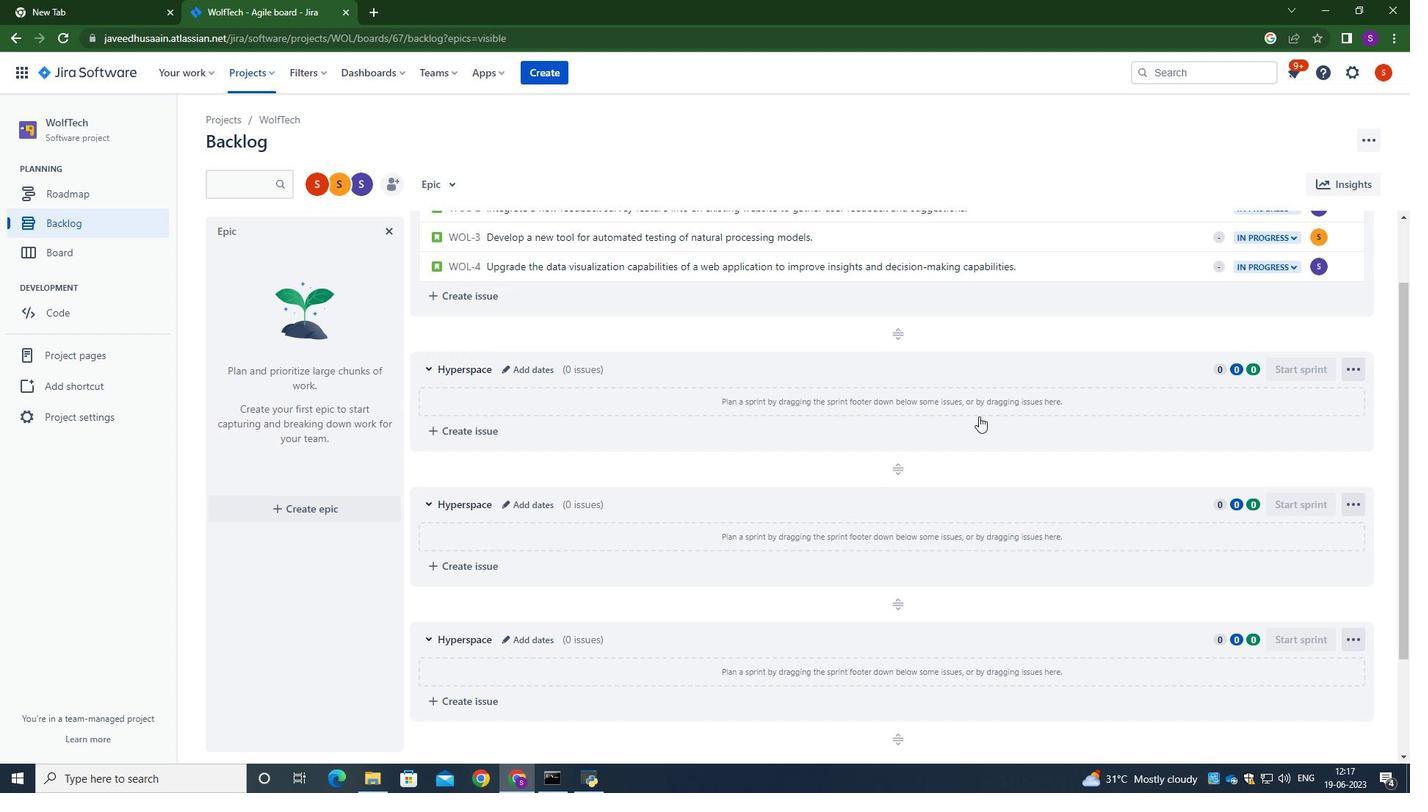 
Action: Mouse scrolled (977, 418) with delta (0, 0)
Screenshot: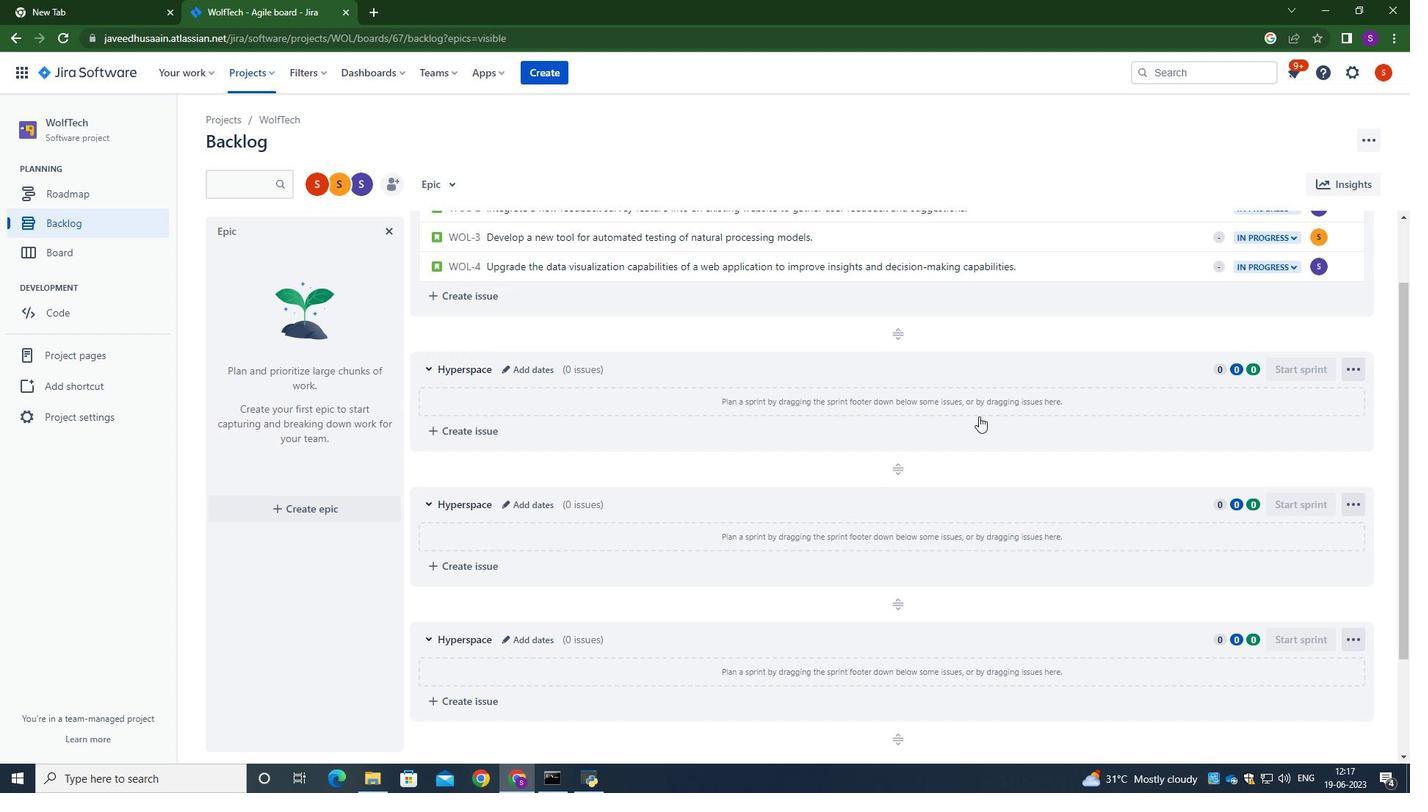 
Action: Mouse moved to (972, 423)
Screenshot: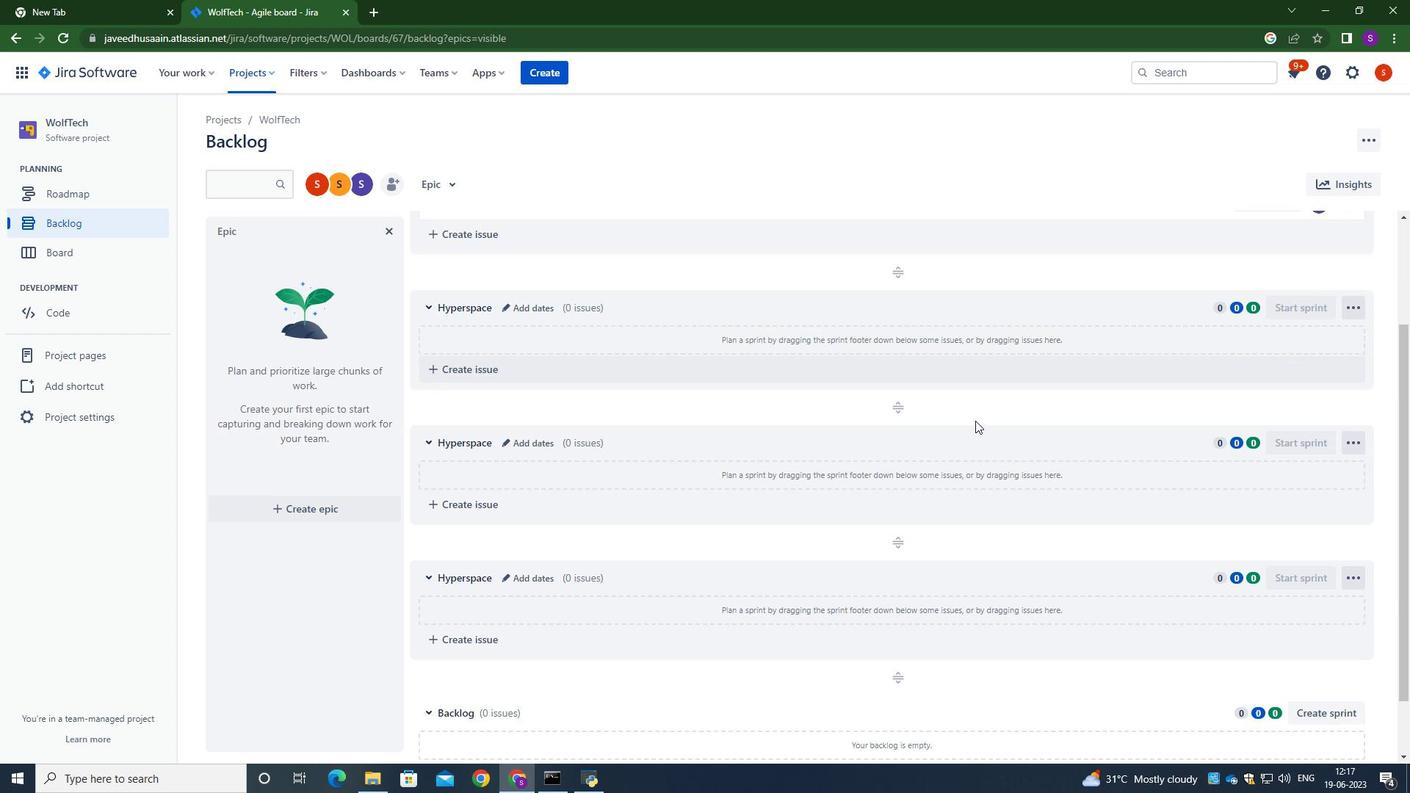 
Action: Mouse scrolled (972, 423) with delta (0, 0)
Screenshot: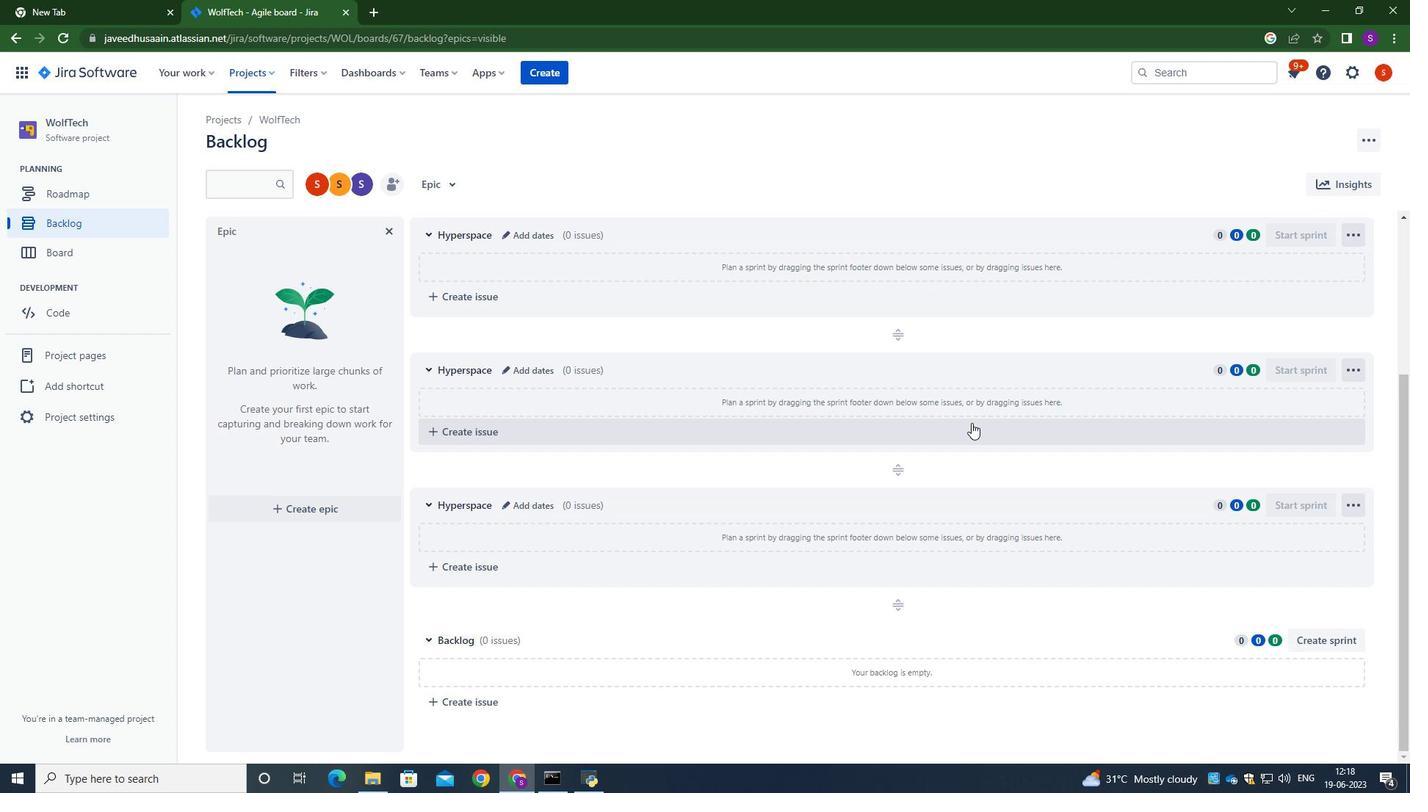 
Action: Mouse scrolled (972, 423) with delta (0, 0)
Screenshot: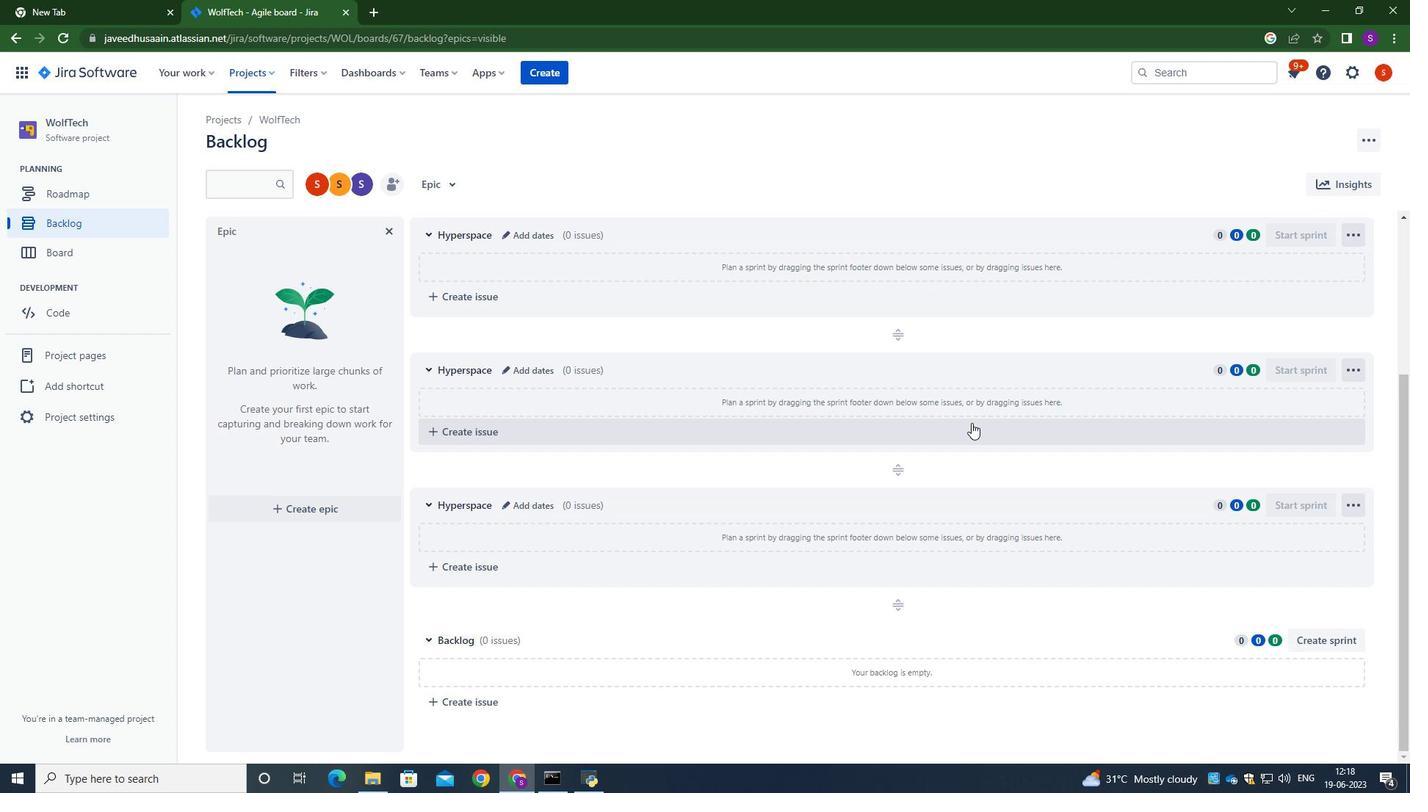 
Action: Mouse scrolled (972, 423) with delta (0, 0)
Screenshot: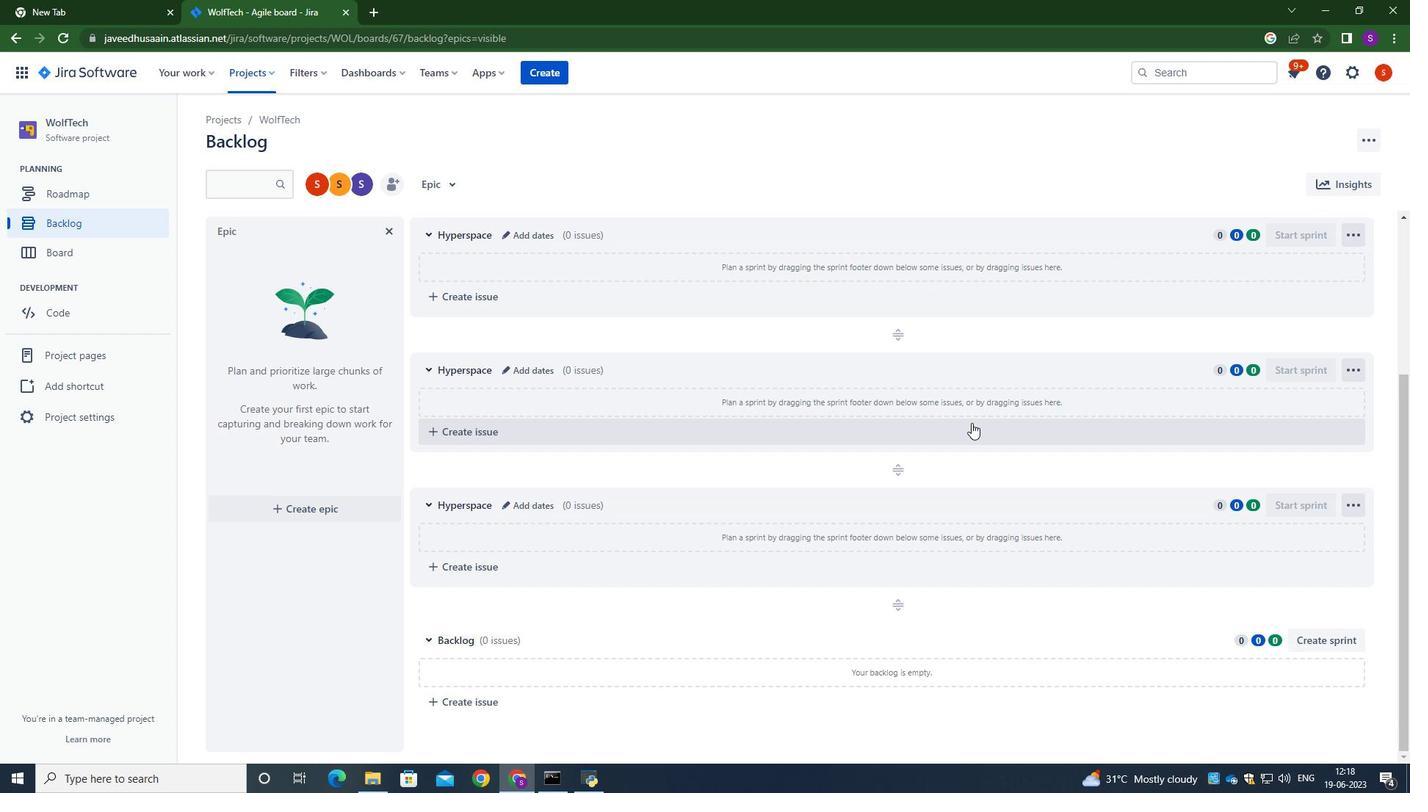 
Action: Mouse scrolled (972, 423) with delta (0, 0)
Screenshot: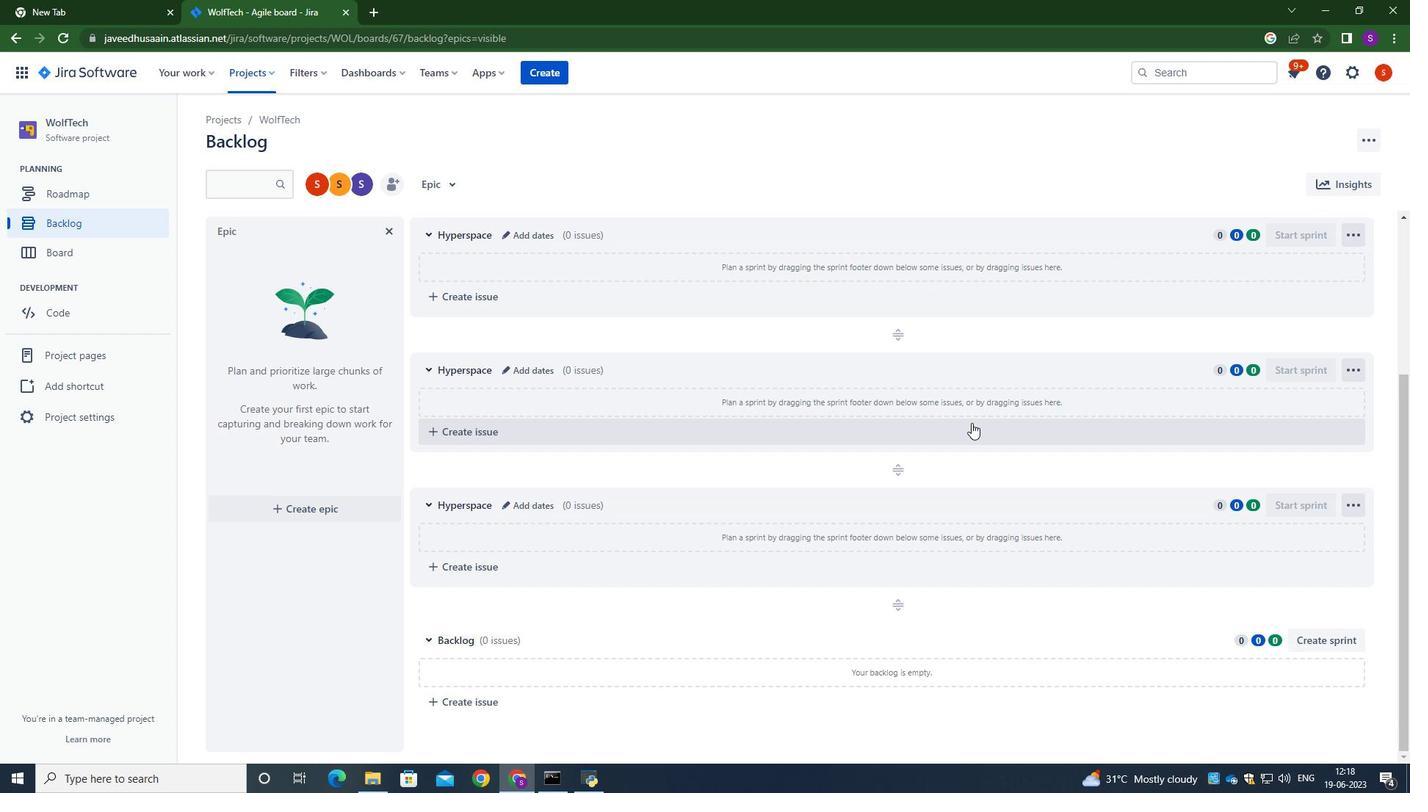 
